 Task: Look for space in Folsom, United States from 6th September, 2023 to 12th September, 2023 for 4 adults in price range Rs.10000 to Rs.14000. Place can be private room with 4 bedrooms having 4 beds and 4 bathrooms. Property type can be house, flat, guest house. Amenities needed are: wifi, TV, free parkinig on premises, gym, breakfast. Booking option can be shelf check-in. Required host language is English.
Action: Mouse moved to (409, 117)
Screenshot: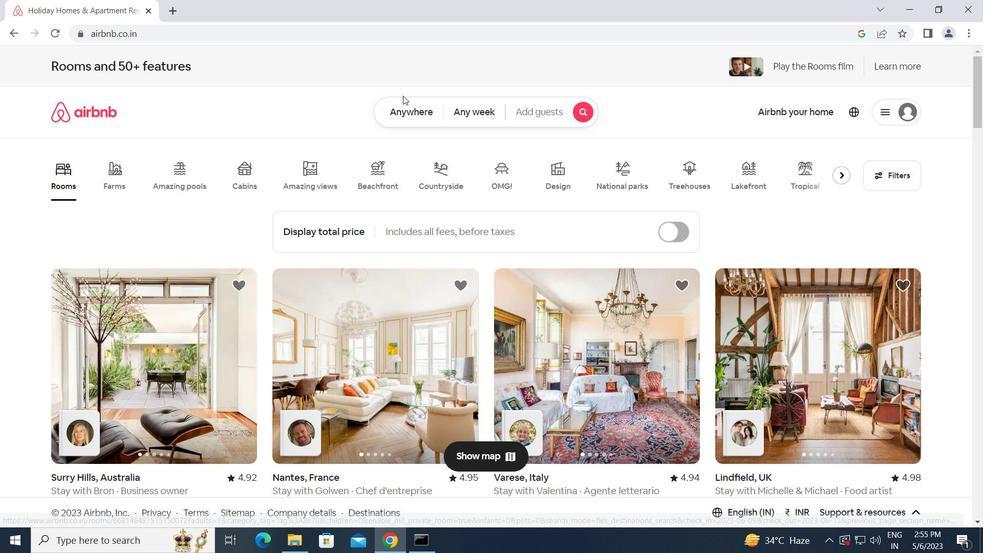 
Action: Mouse pressed left at (409, 117)
Screenshot: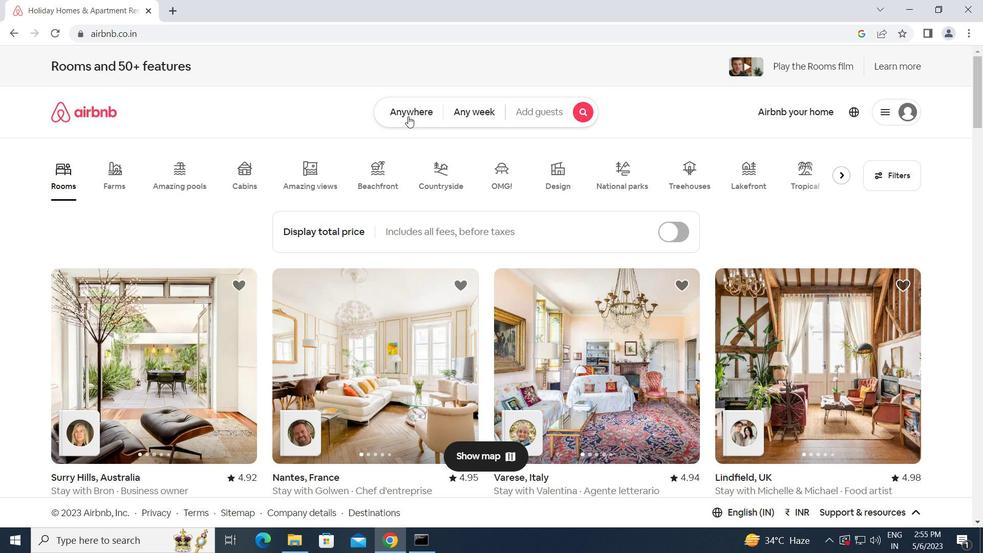
Action: Mouse moved to (359, 157)
Screenshot: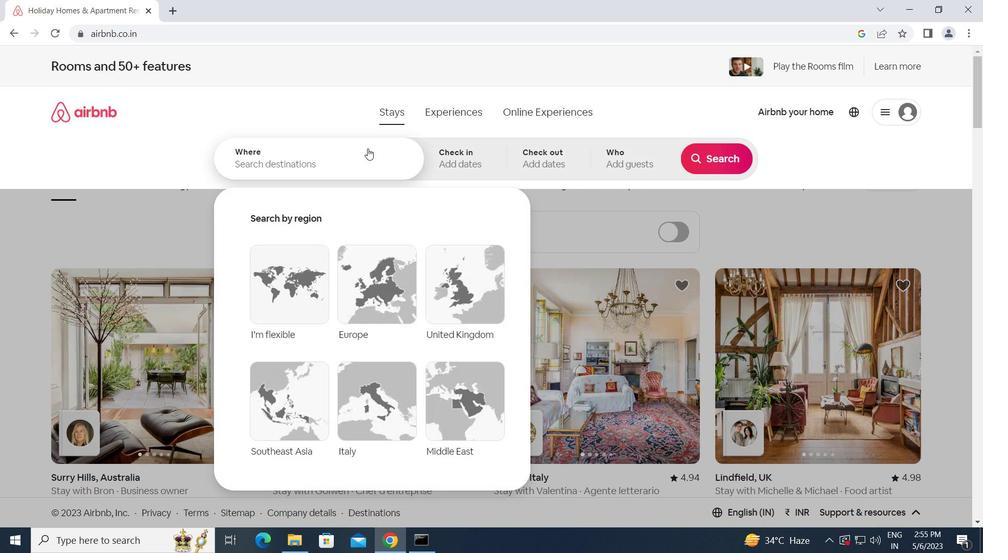 
Action: Mouse pressed left at (359, 157)
Screenshot: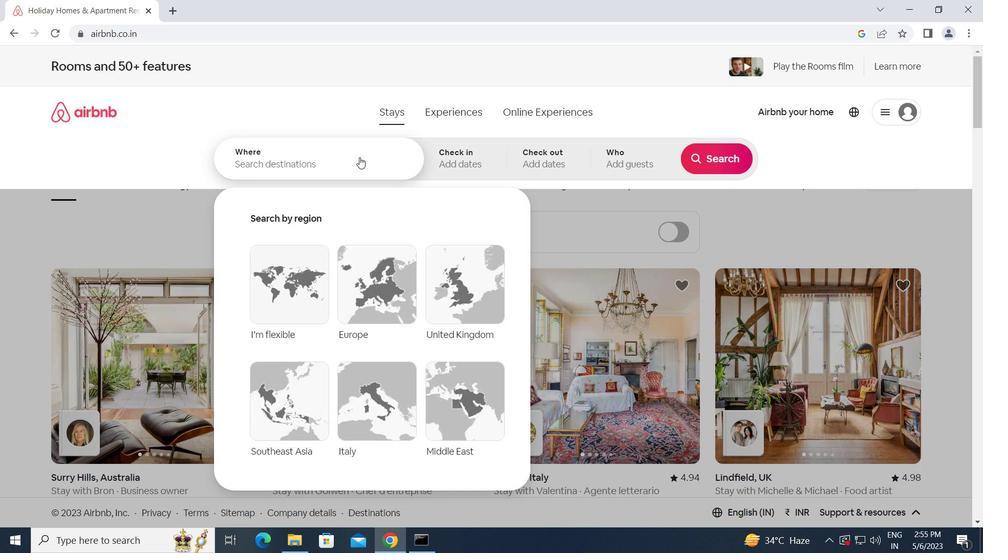 
Action: Key pressed <Key.caps_lock>f<Key.caps_lock>olsom,<Key.space><Key.caps_lock>u<Key.caps_lock>nited<Key.space><Key.caps_lock>s<Key.caps_lock>tates<Key.enter>
Screenshot: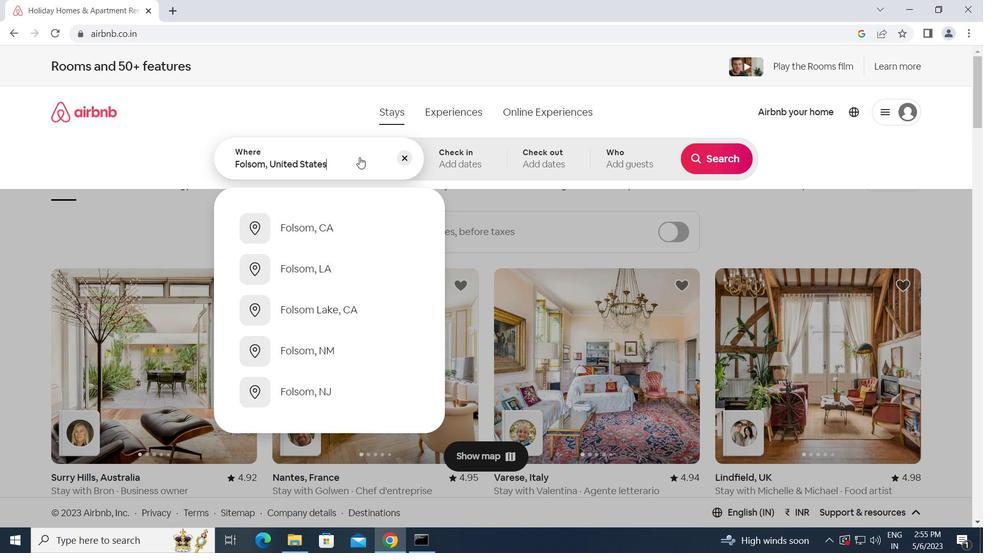 
Action: Mouse moved to (712, 258)
Screenshot: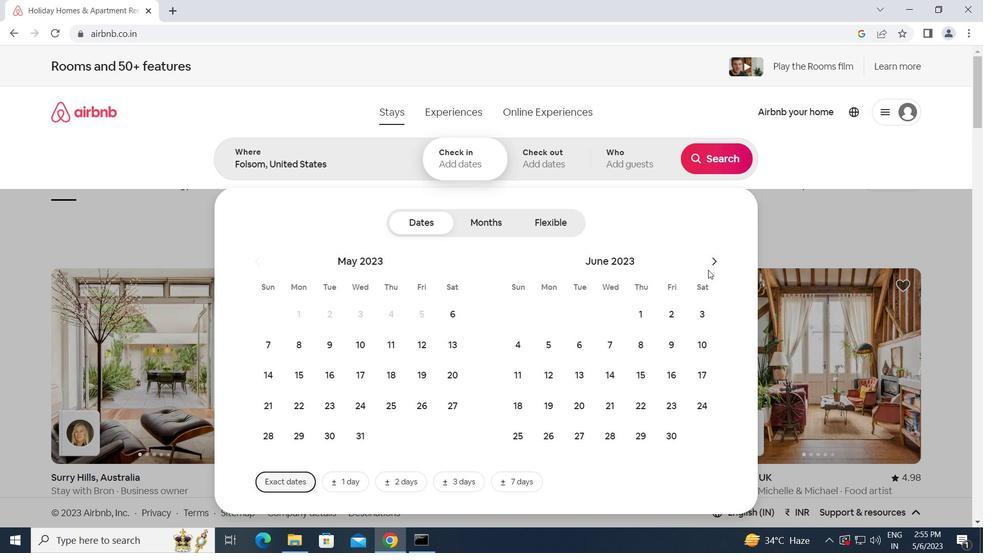 
Action: Mouse pressed left at (712, 258)
Screenshot: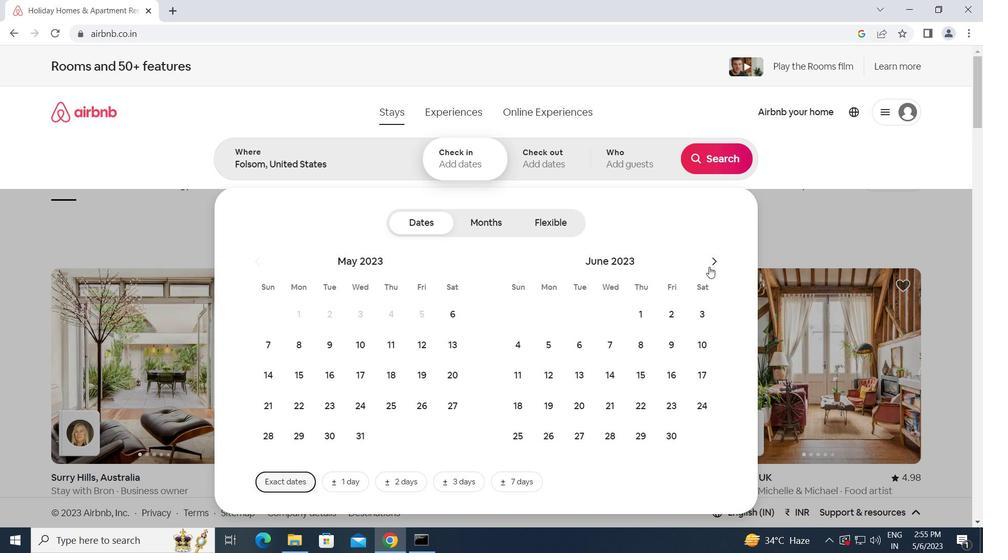 
Action: Mouse pressed left at (712, 258)
Screenshot: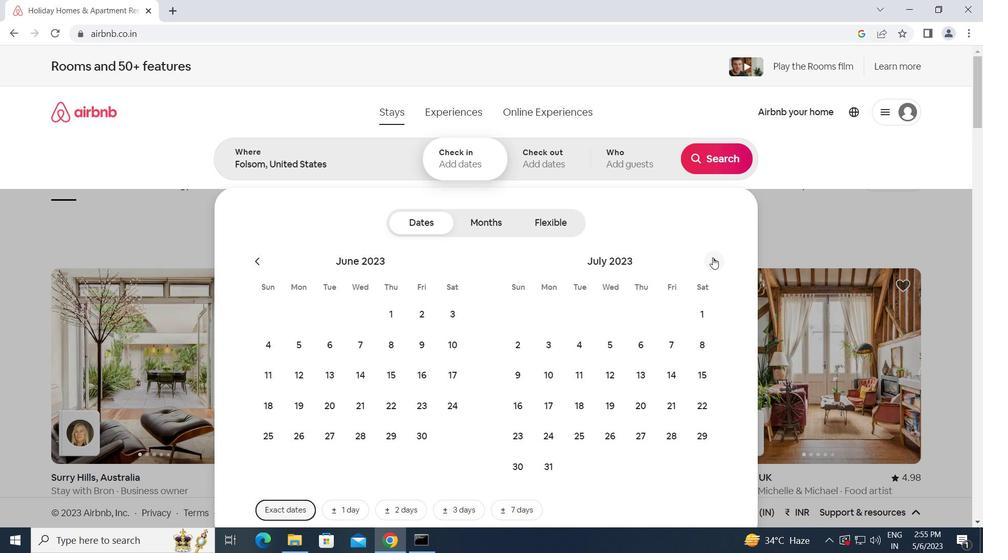 
Action: Mouse pressed left at (712, 258)
Screenshot: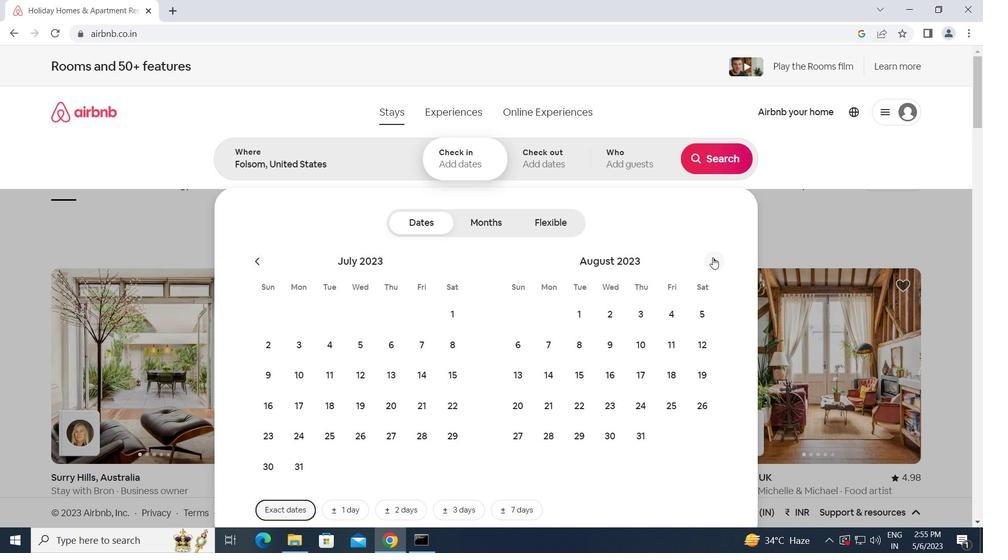 
Action: Mouse moved to (611, 335)
Screenshot: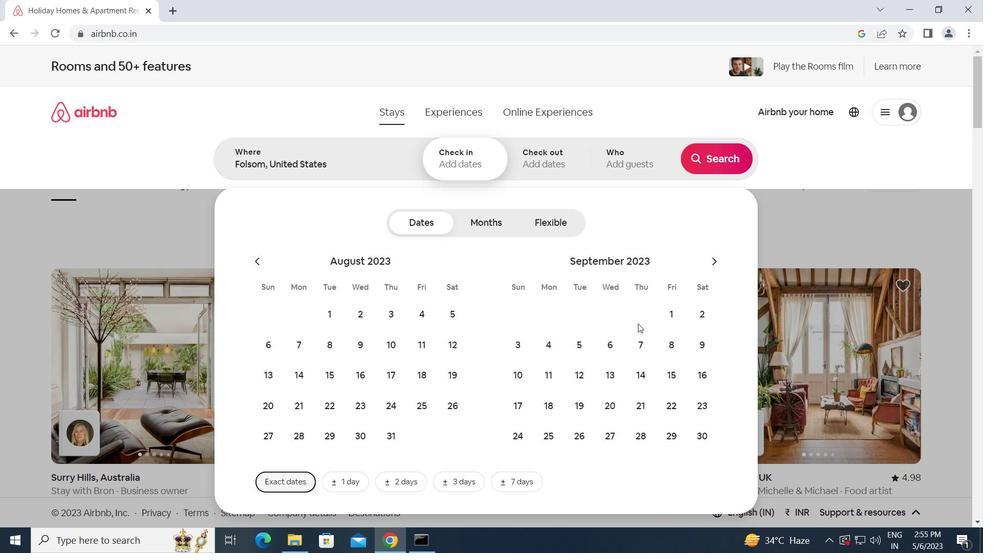 
Action: Mouse pressed left at (611, 335)
Screenshot: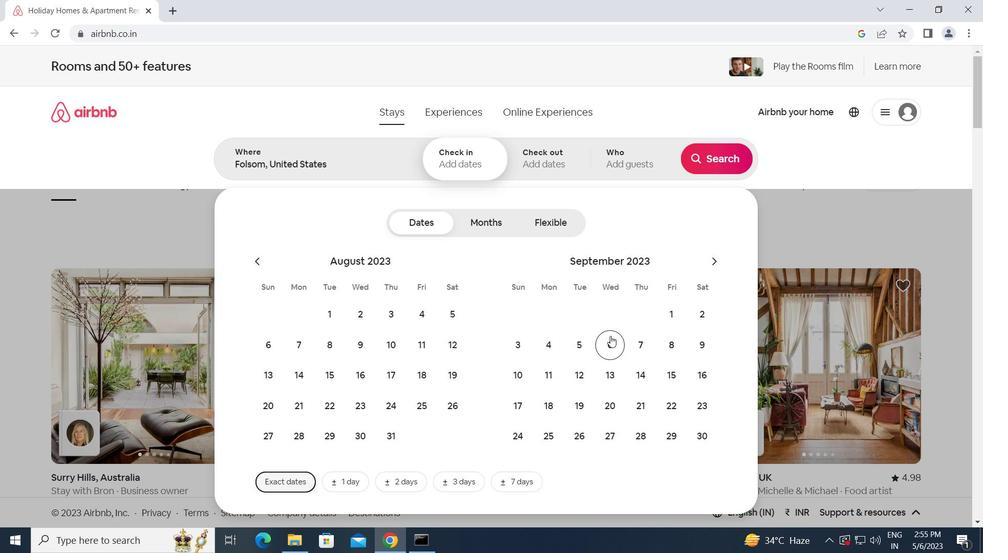 
Action: Mouse moved to (584, 370)
Screenshot: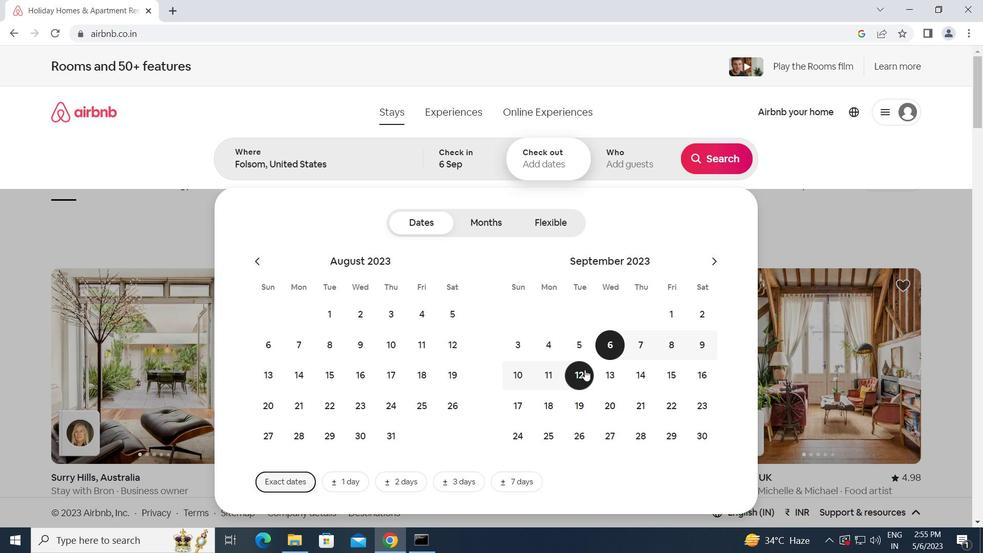 
Action: Mouse pressed left at (584, 370)
Screenshot: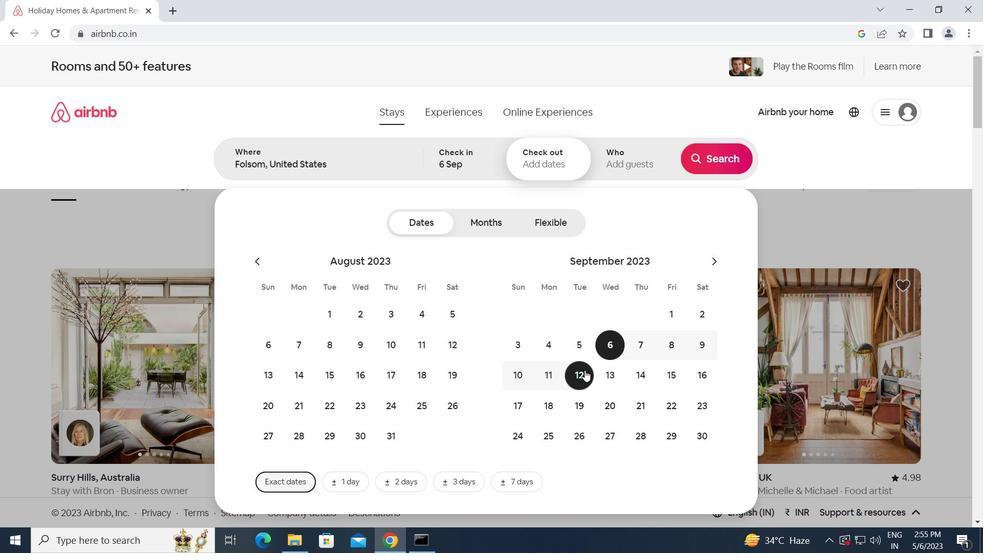 
Action: Mouse moved to (640, 163)
Screenshot: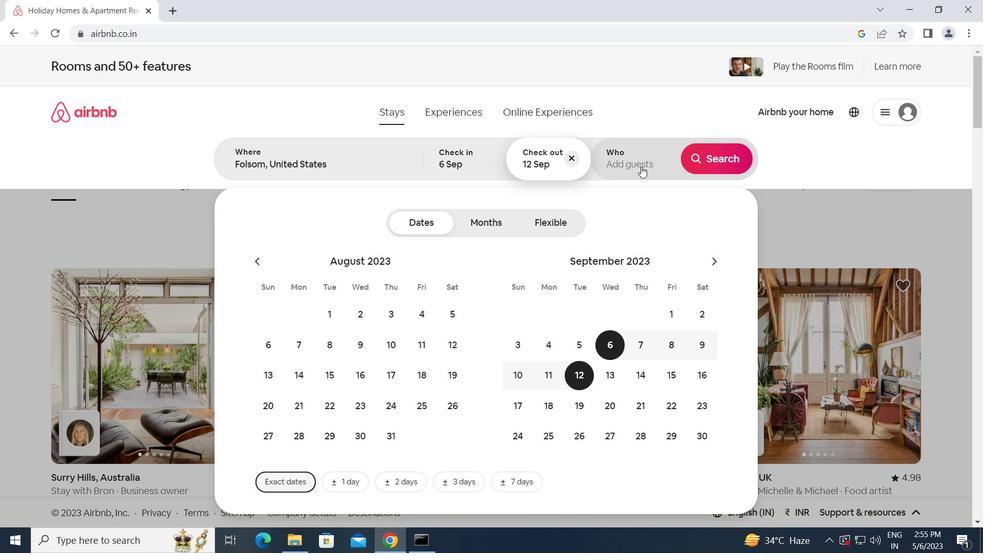 
Action: Mouse pressed left at (640, 163)
Screenshot: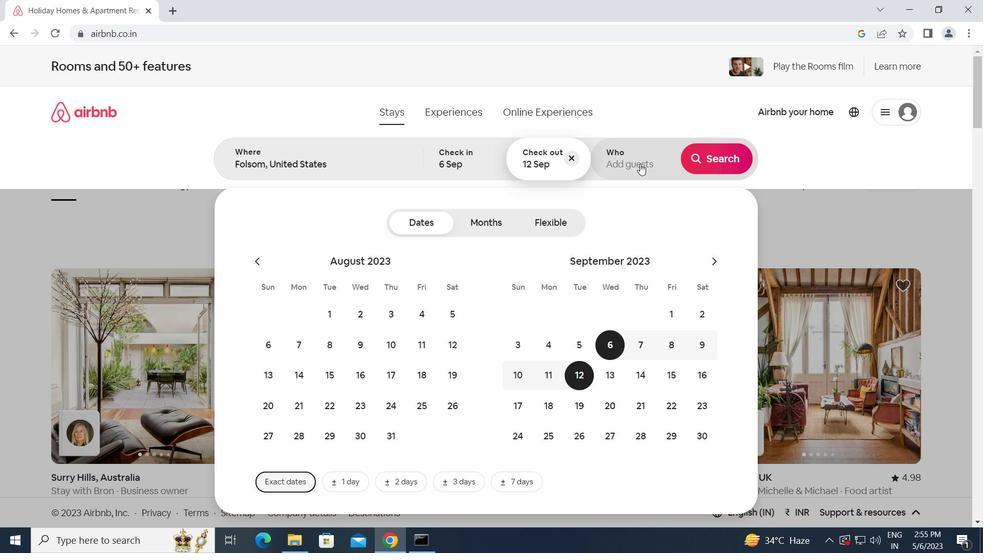 
Action: Mouse moved to (725, 226)
Screenshot: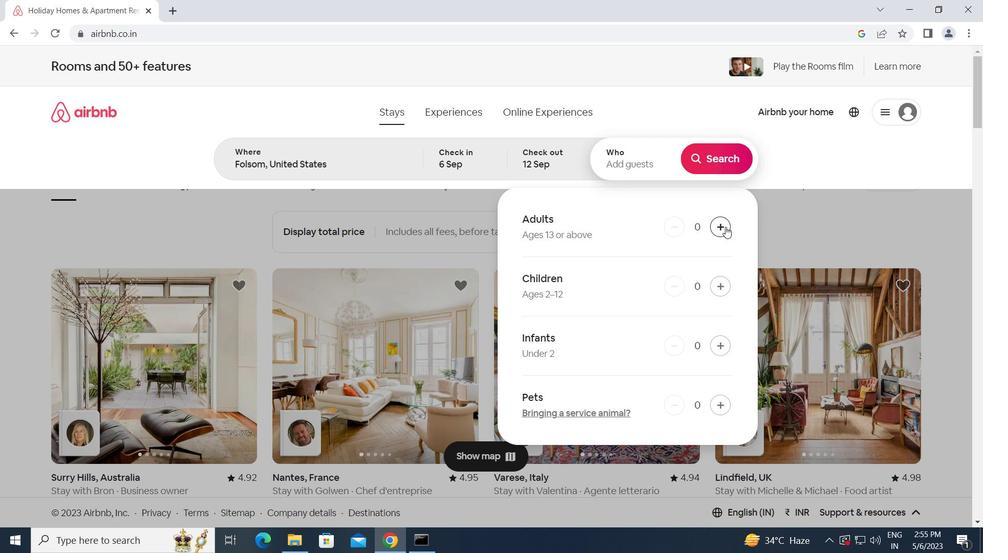 
Action: Mouse pressed left at (725, 226)
Screenshot: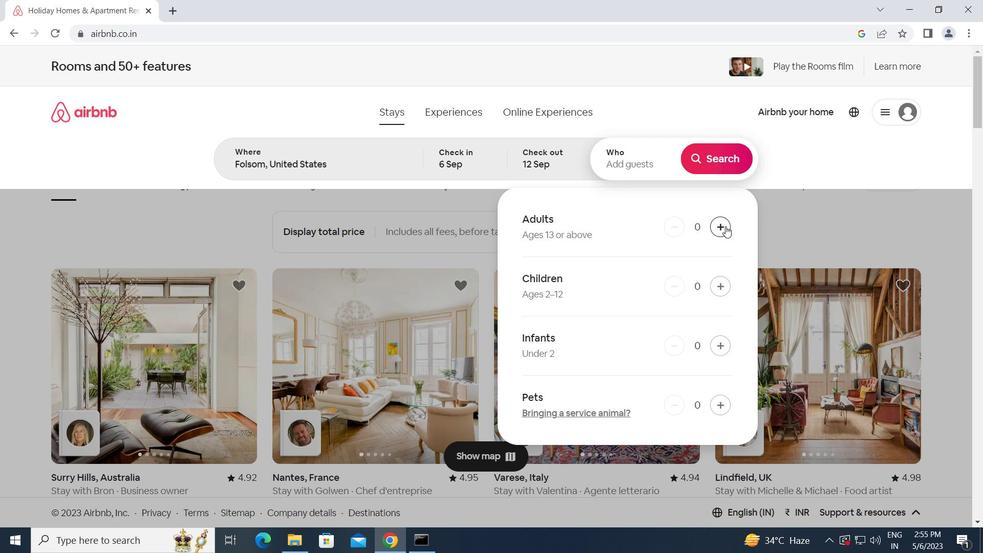 
Action: Mouse pressed left at (725, 226)
Screenshot: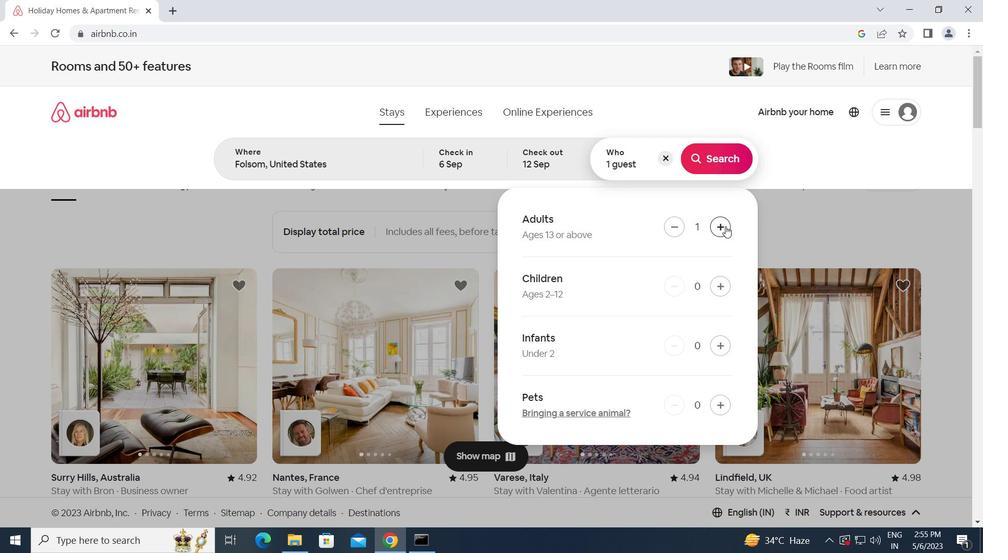 
Action: Mouse pressed left at (725, 226)
Screenshot: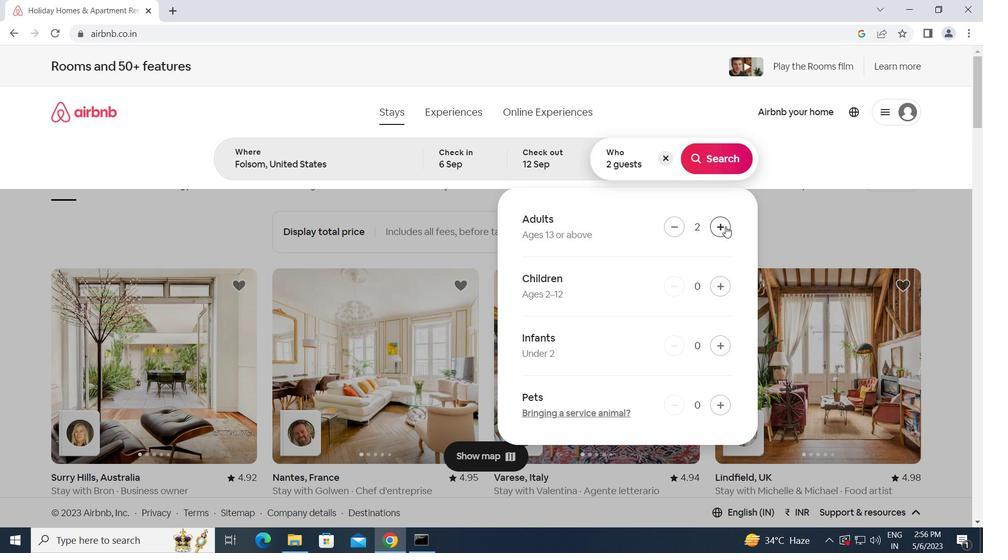 
Action: Mouse pressed left at (725, 226)
Screenshot: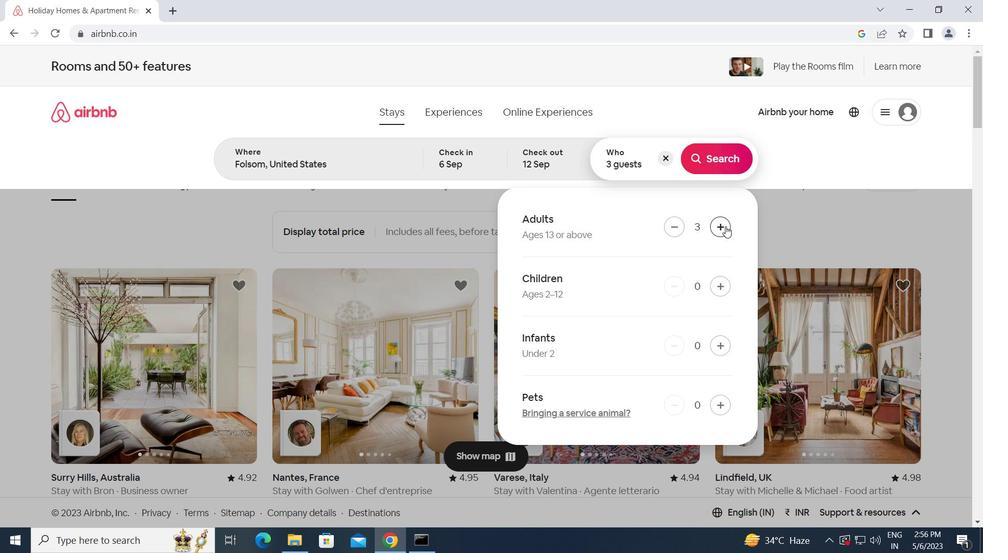 
Action: Mouse moved to (717, 156)
Screenshot: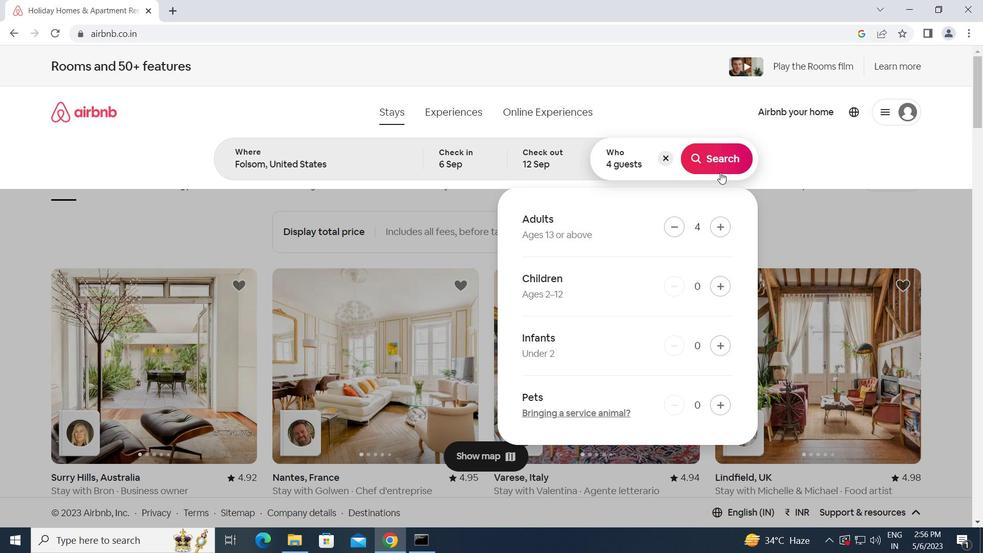 
Action: Mouse pressed left at (717, 156)
Screenshot: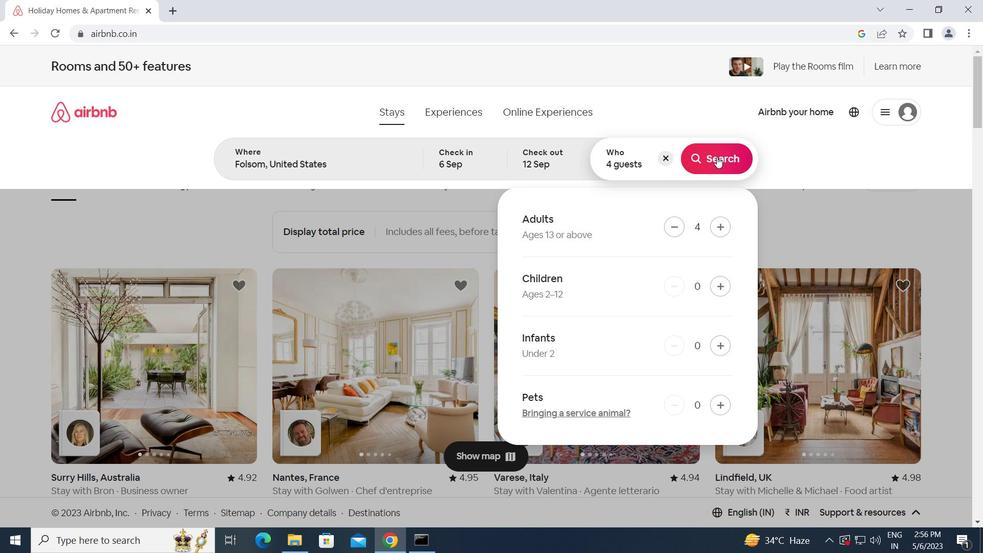 
Action: Mouse moved to (932, 117)
Screenshot: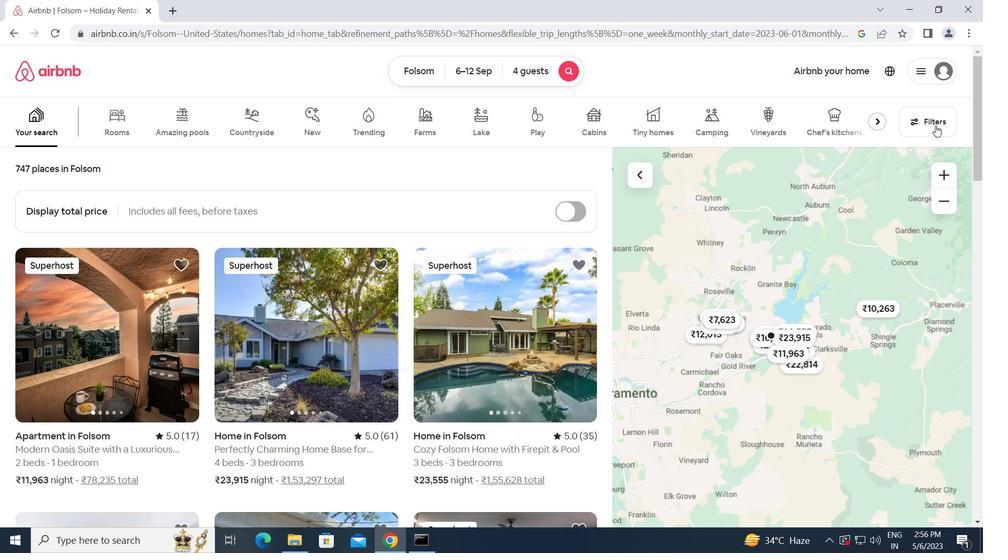 
Action: Mouse pressed left at (932, 117)
Screenshot: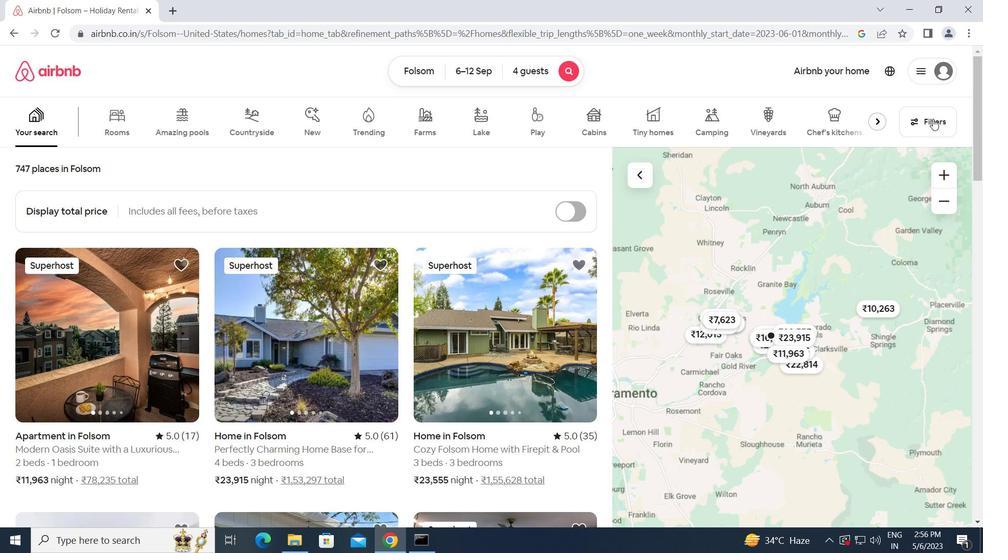 
Action: Mouse moved to (322, 436)
Screenshot: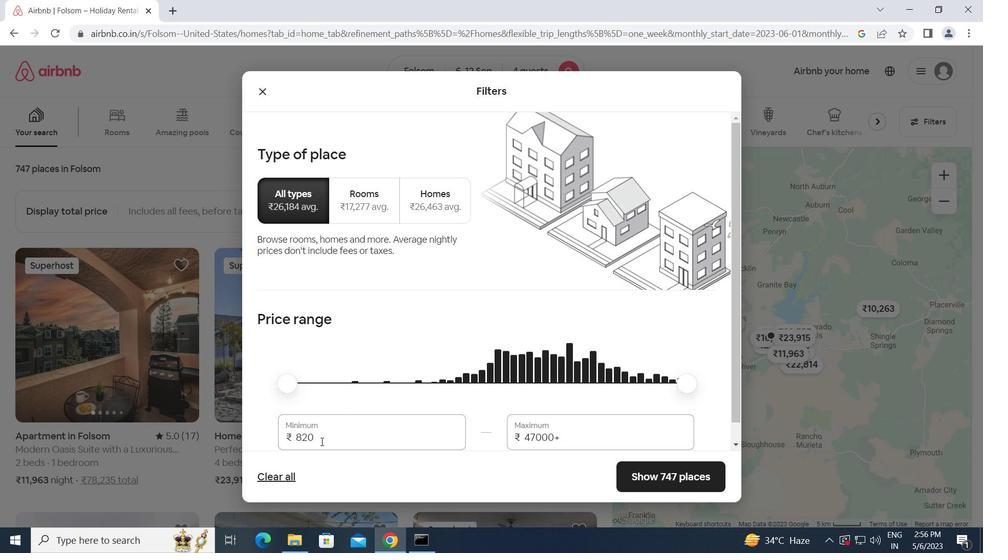 
Action: Mouse pressed left at (322, 436)
Screenshot: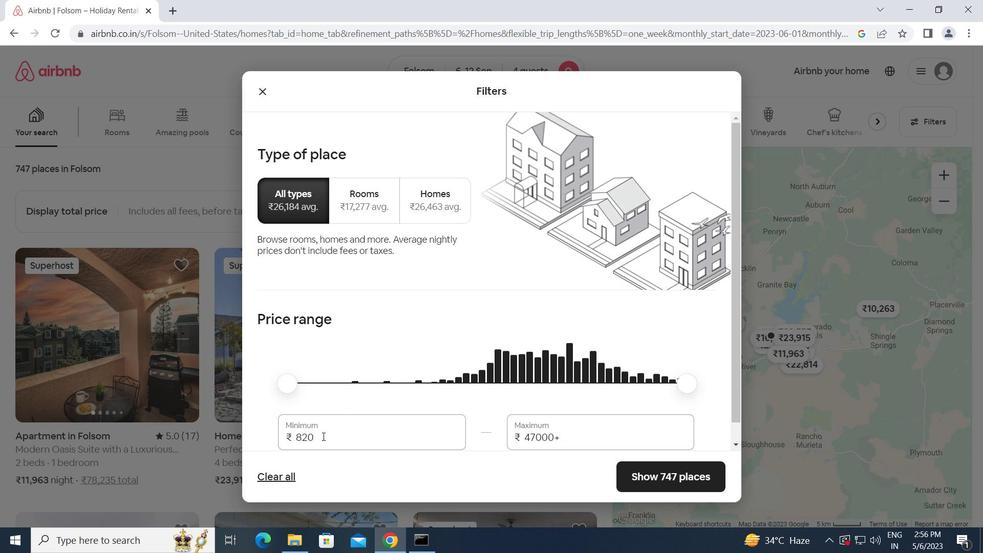 
Action: Mouse moved to (323, 409)
Screenshot: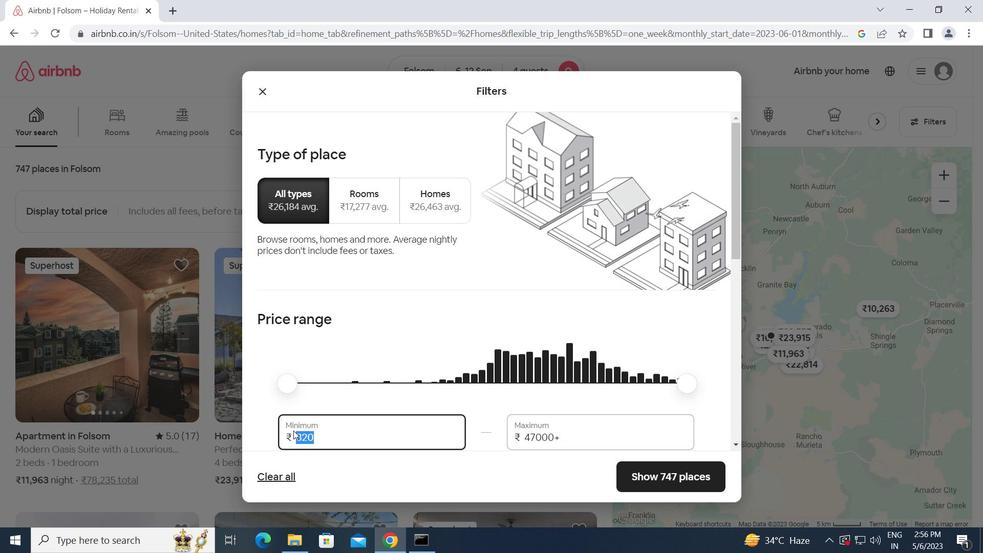 
Action: Mouse scrolled (323, 408) with delta (0, 0)
Screenshot: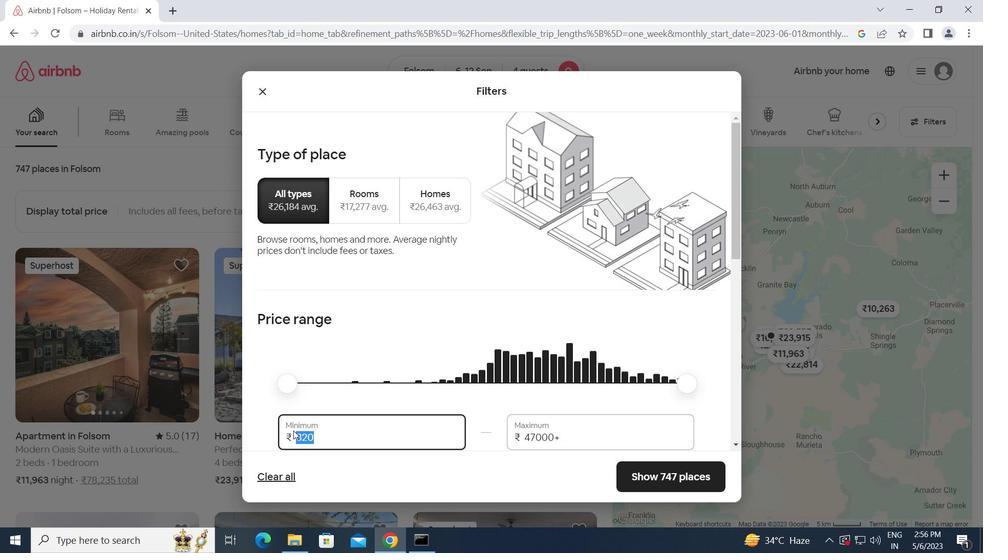 
Action: Mouse scrolled (323, 408) with delta (0, 0)
Screenshot: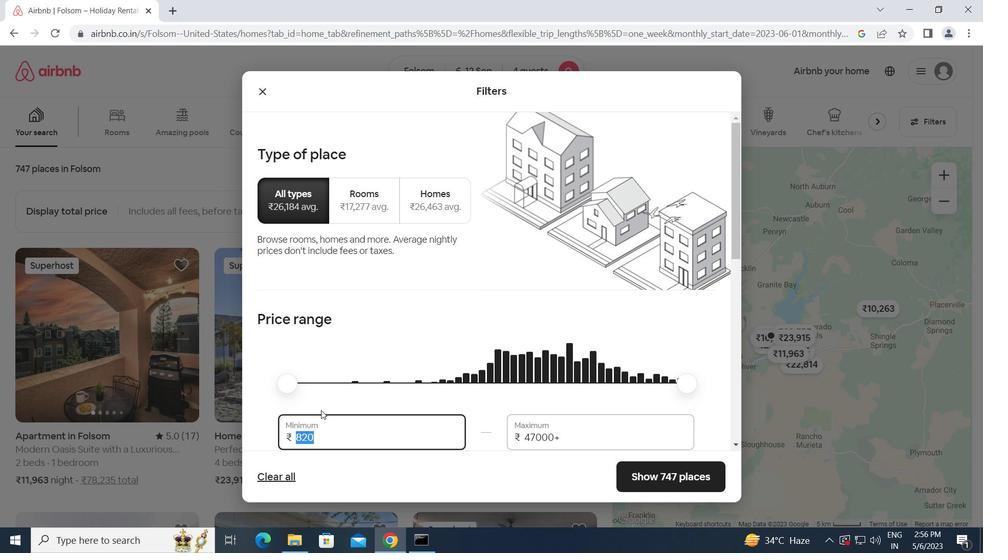 
Action: Key pressed 10000<Key.tab>1400
Screenshot: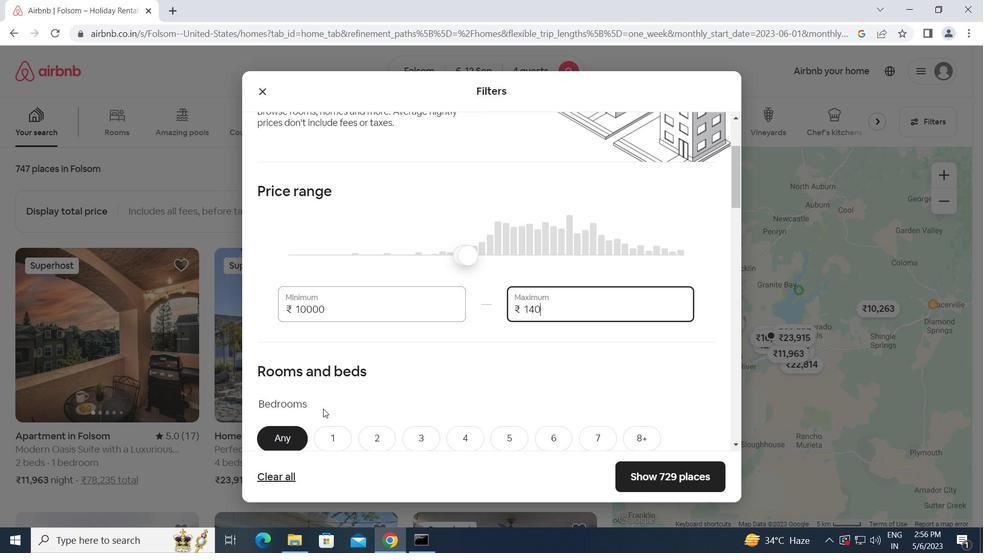 
Action: Mouse moved to (411, 404)
Screenshot: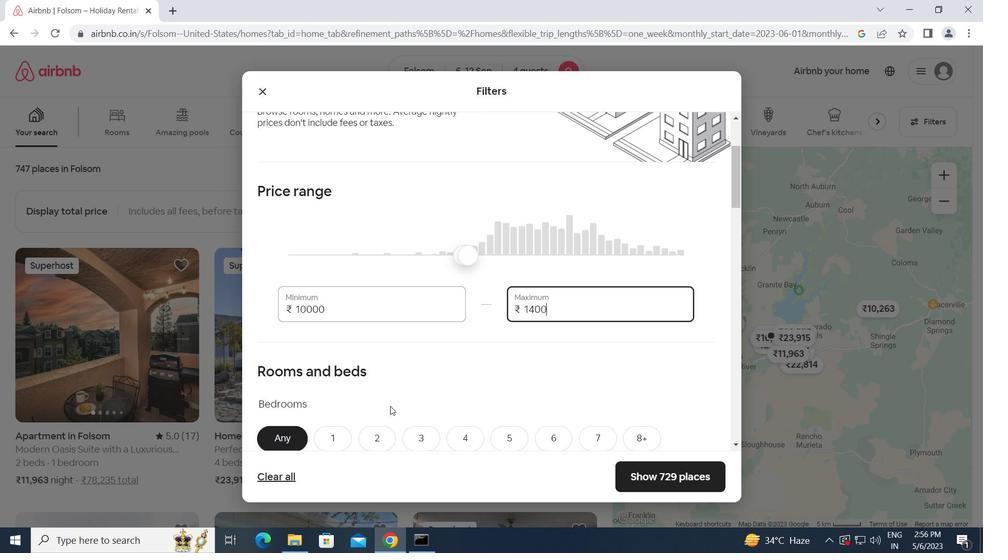 
Action: Key pressed 0
Screenshot: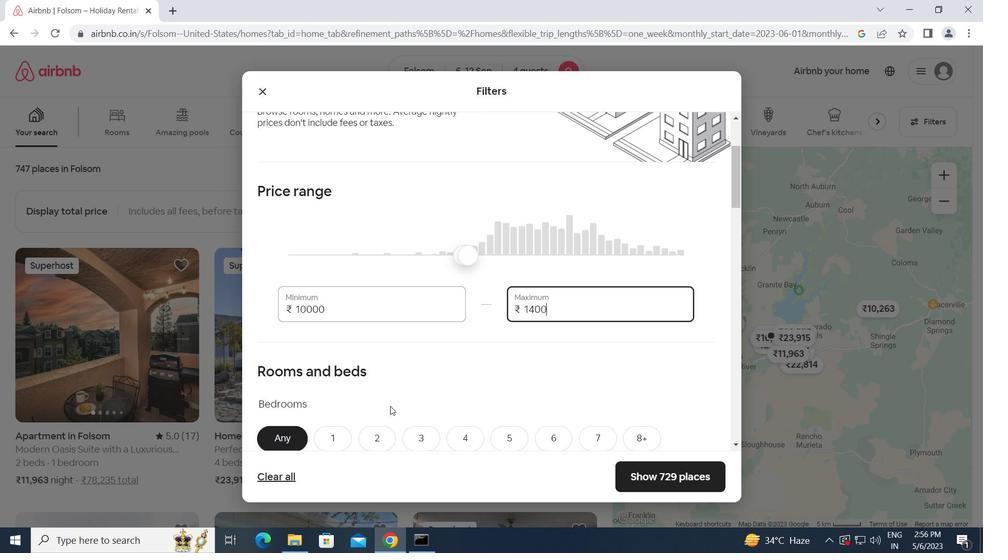 
Action: Mouse moved to (444, 385)
Screenshot: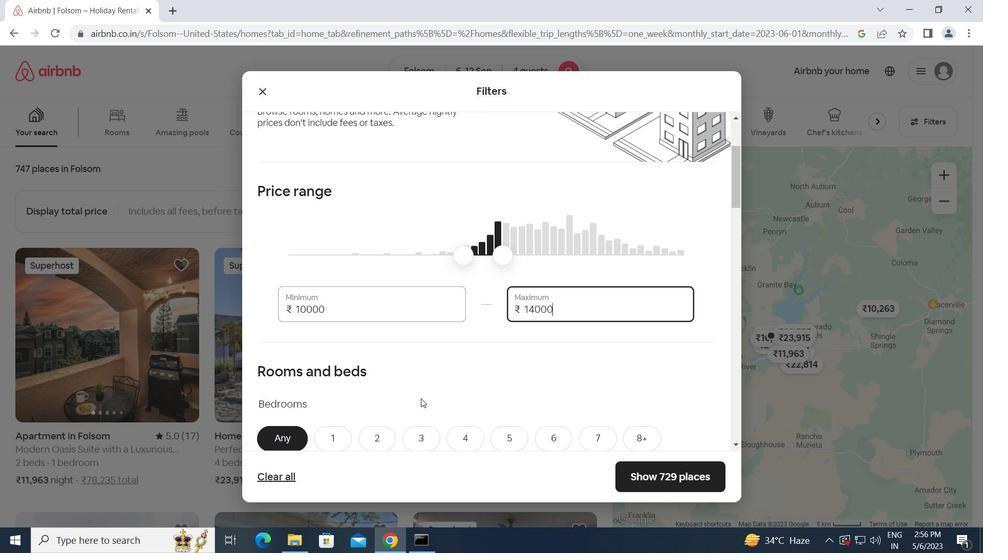 
Action: Mouse scrolled (444, 384) with delta (0, 0)
Screenshot: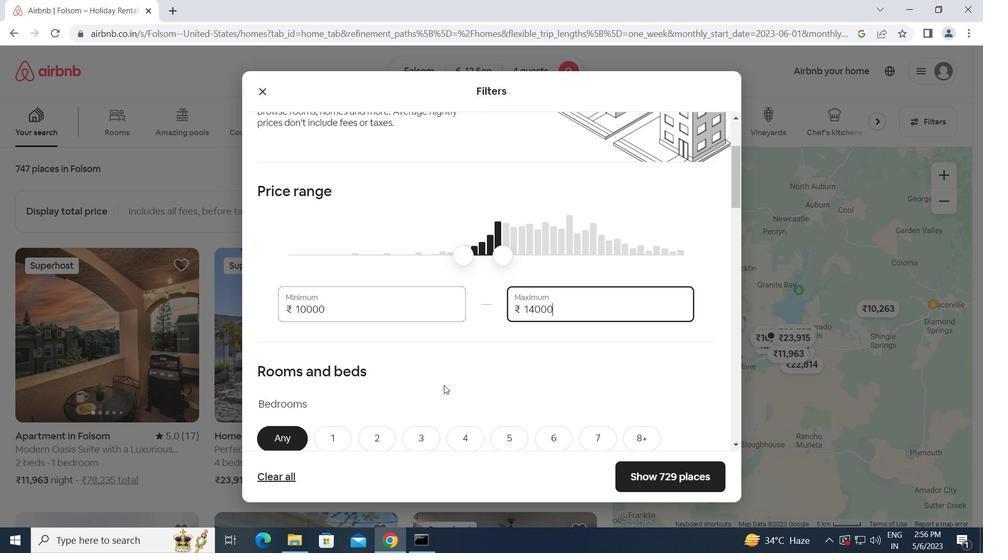 
Action: Mouse scrolled (444, 384) with delta (0, 0)
Screenshot: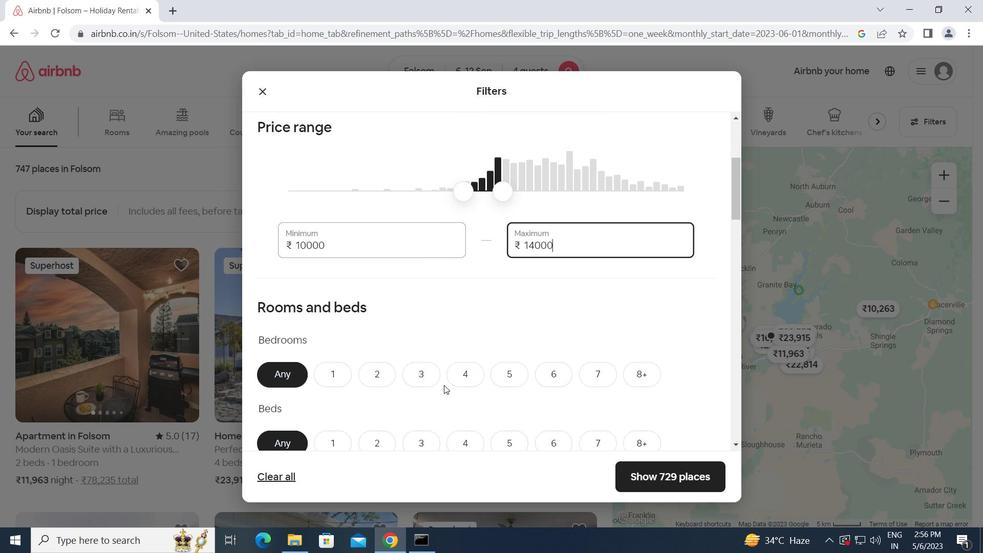 
Action: Mouse scrolled (444, 384) with delta (0, 0)
Screenshot: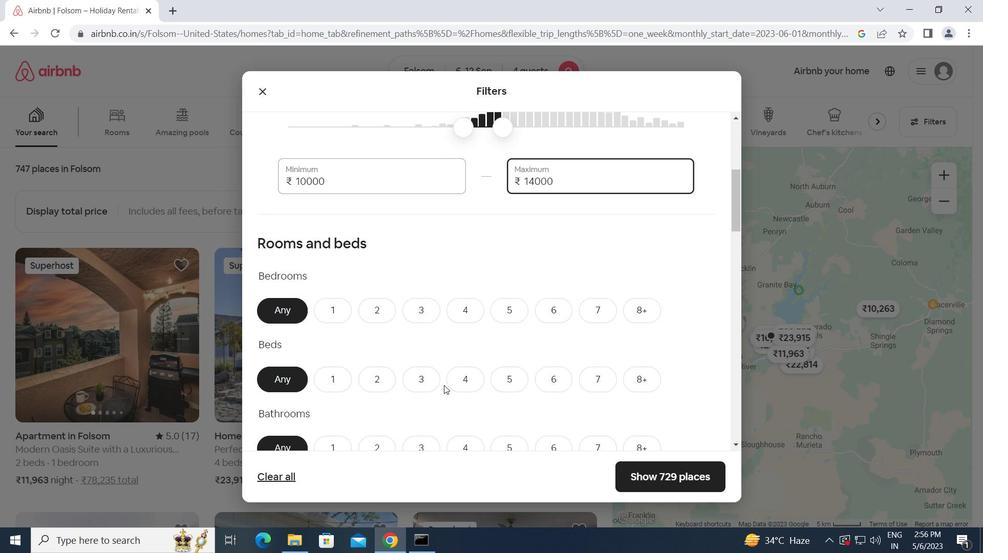 
Action: Mouse moved to (469, 247)
Screenshot: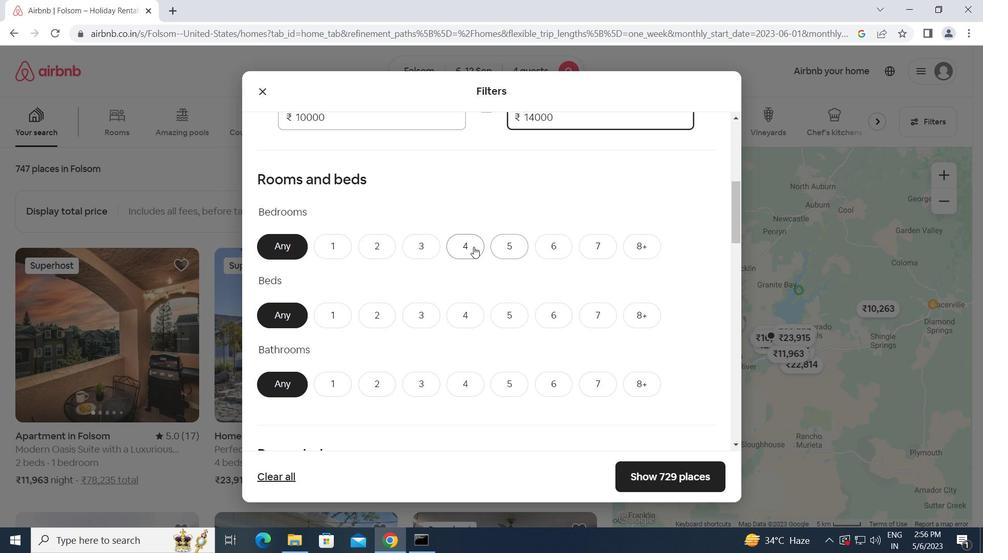 
Action: Mouse pressed left at (469, 247)
Screenshot: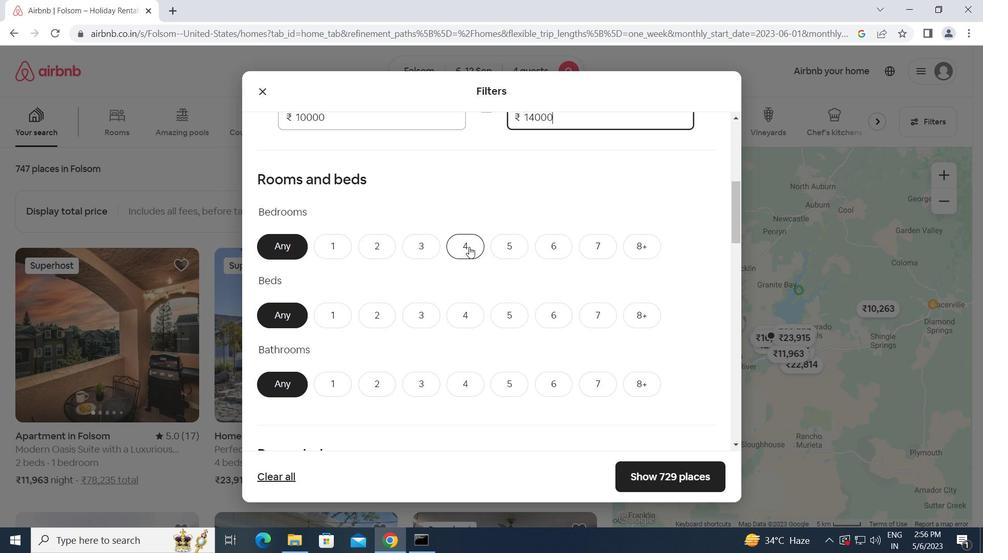 
Action: Mouse moved to (463, 318)
Screenshot: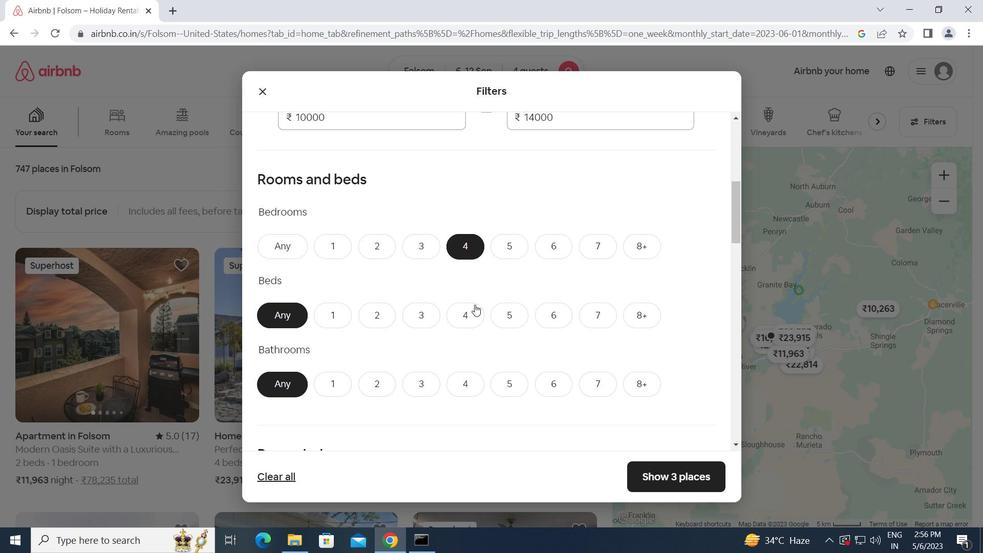 
Action: Mouse pressed left at (463, 318)
Screenshot: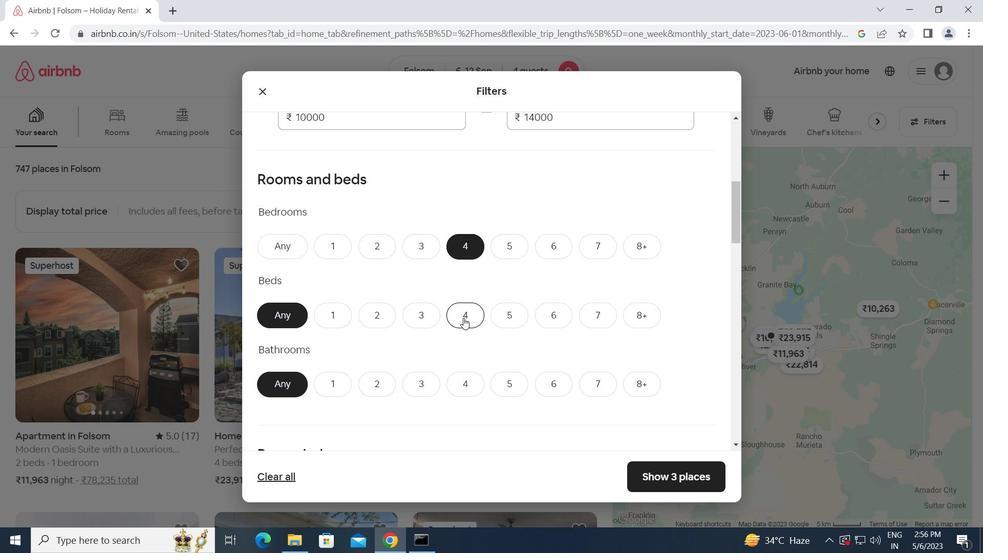 
Action: Mouse moved to (462, 379)
Screenshot: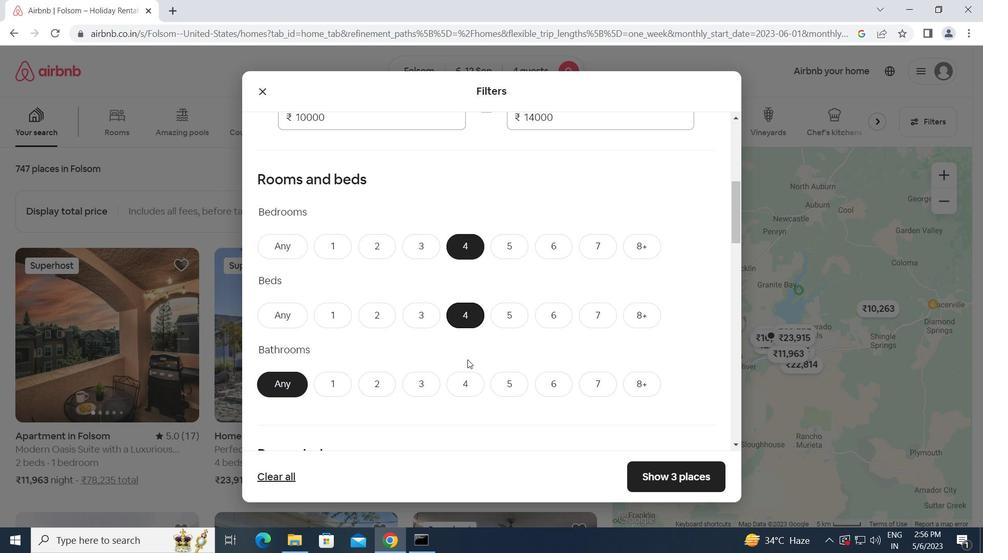 
Action: Mouse pressed left at (462, 379)
Screenshot: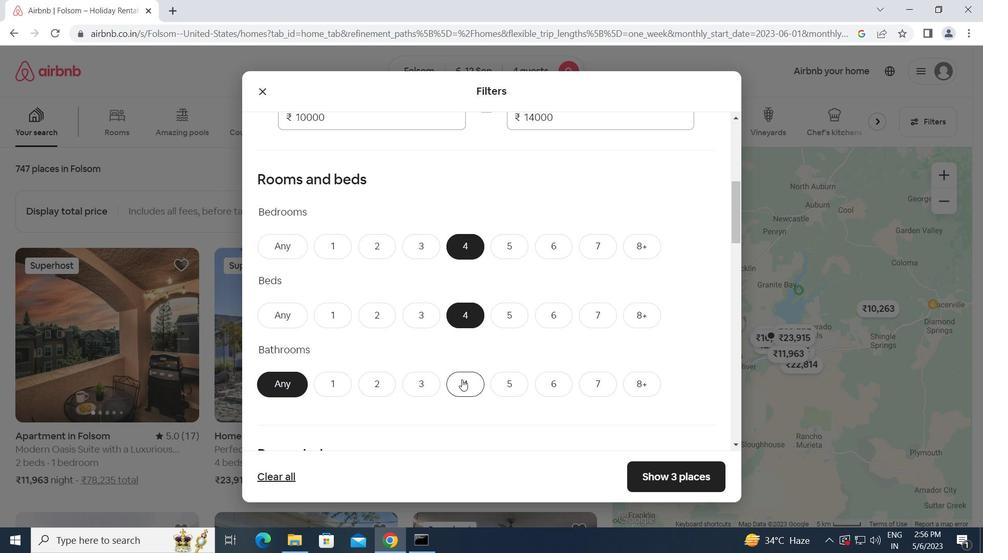 
Action: Mouse moved to (459, 381)
Screenshot: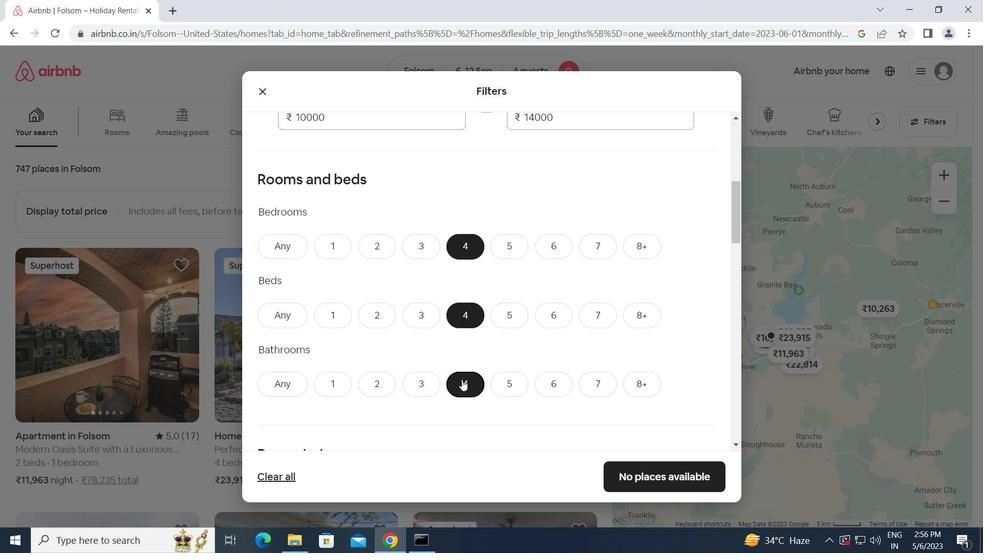 
Action: Mouse scrolled (459, 380) with delta (0, 0)
Screenshot: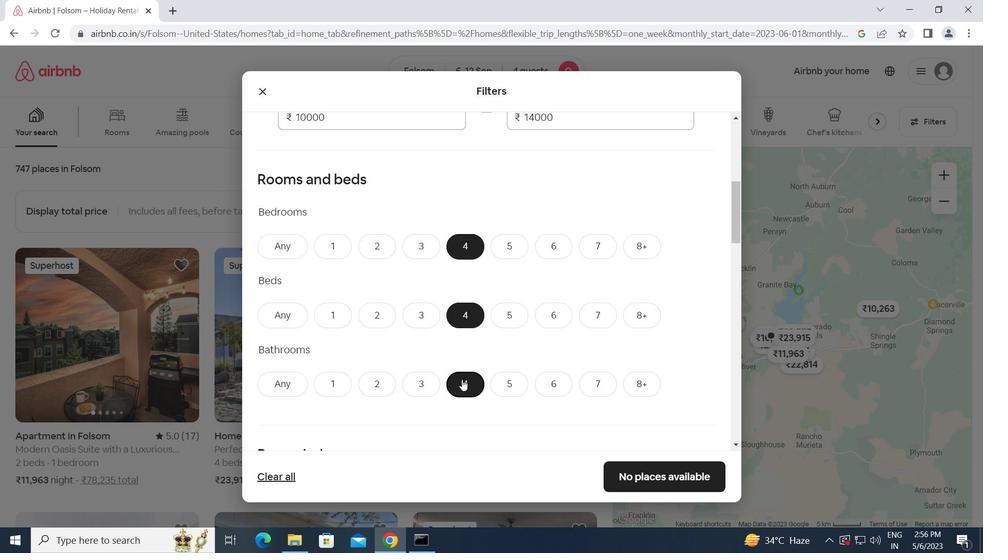 
Action: Mouse moved to (459, 381)
Screenshot: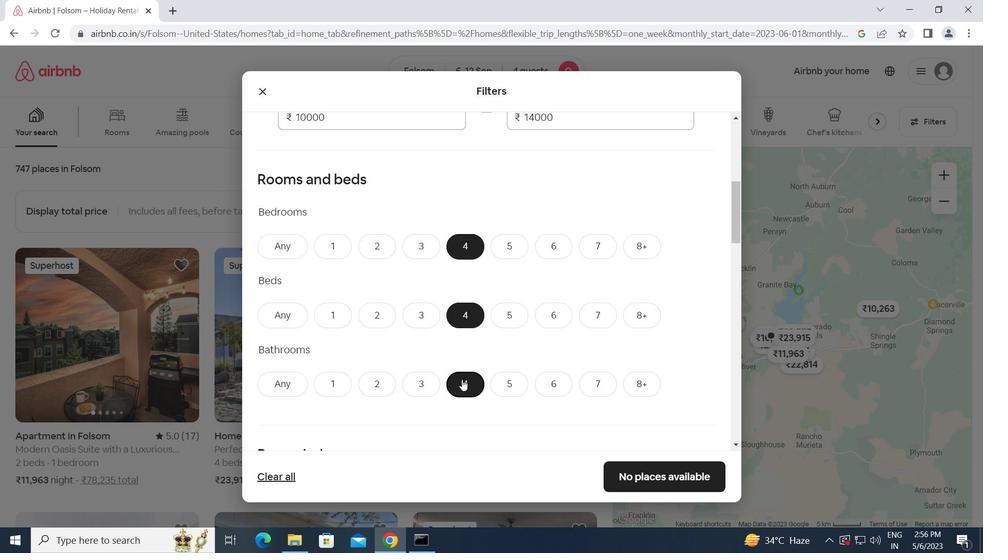 
Action: Mouse scrolled (459, 381) with delta (0, 0)
Screenshot: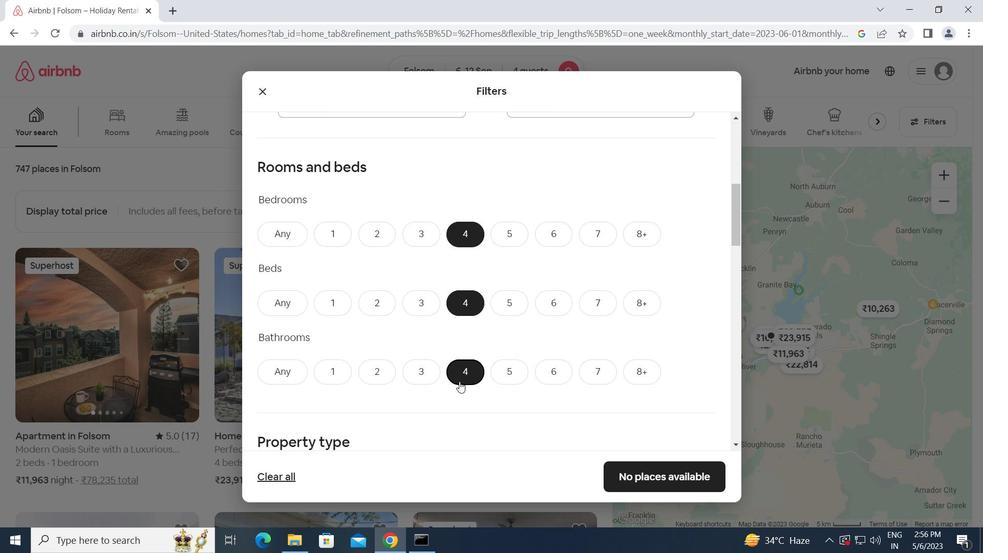 
Action: Mouse moved to (327, 402)
Screenshot: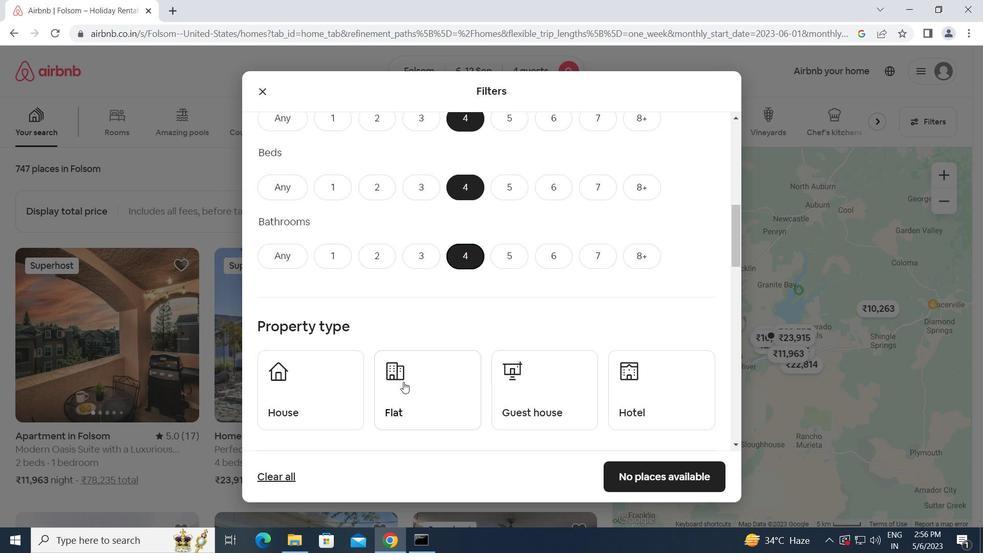 
Action: Mouse pressed left at (327, 402)
Screenshot: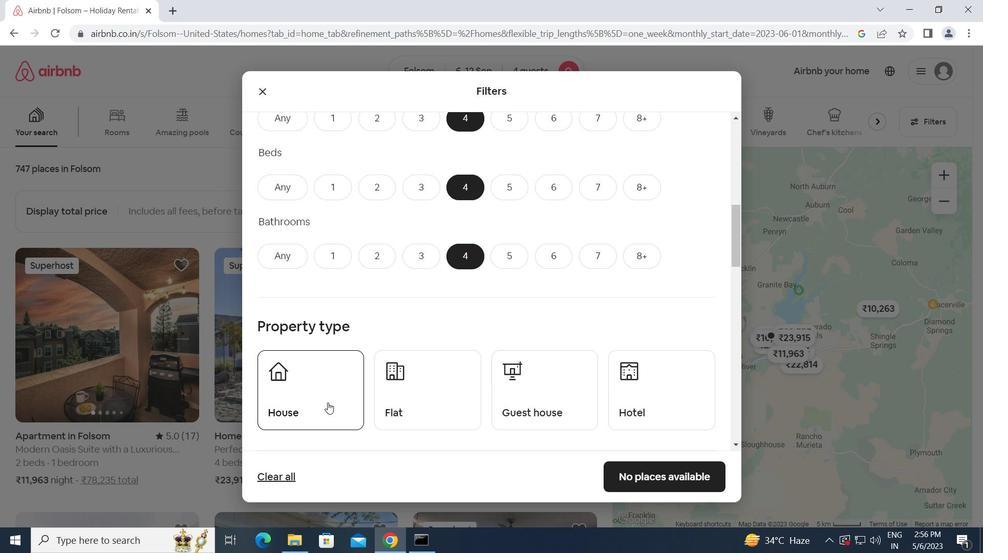 
Action: Mouse moved to (422, 394)
Screenshot: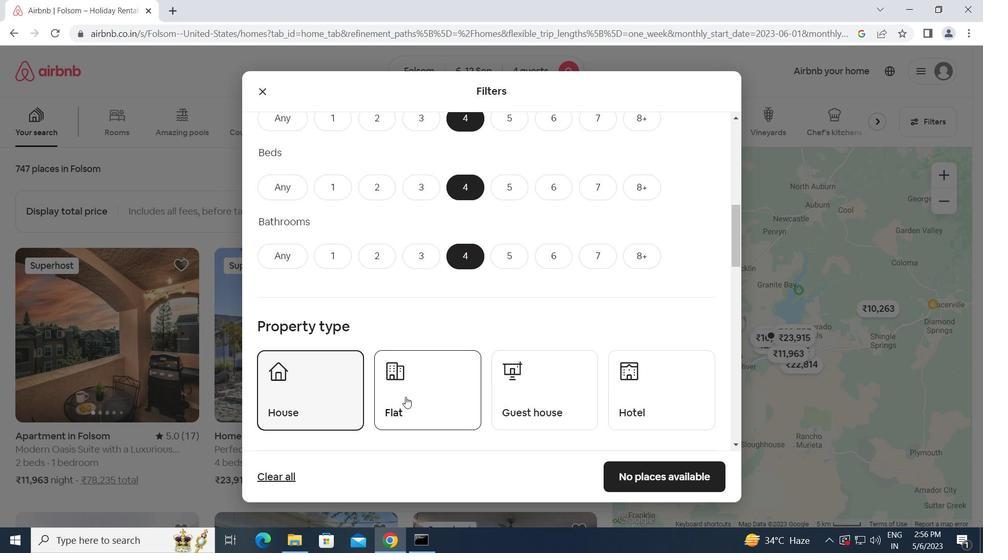 
Action: Mouse pressed left at (422, 394)
Screenshot: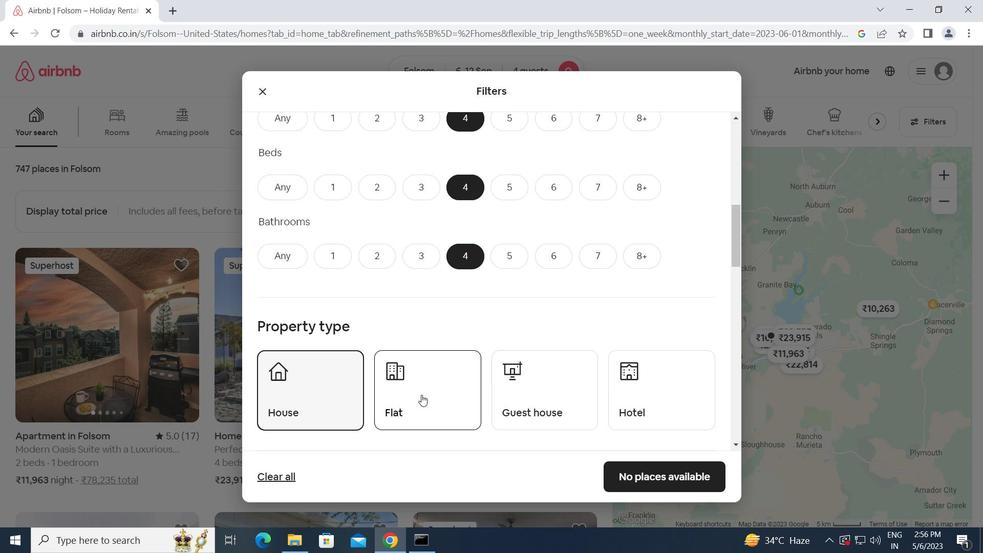 
Action: Mouse moved to (567, 393)
Screenshot: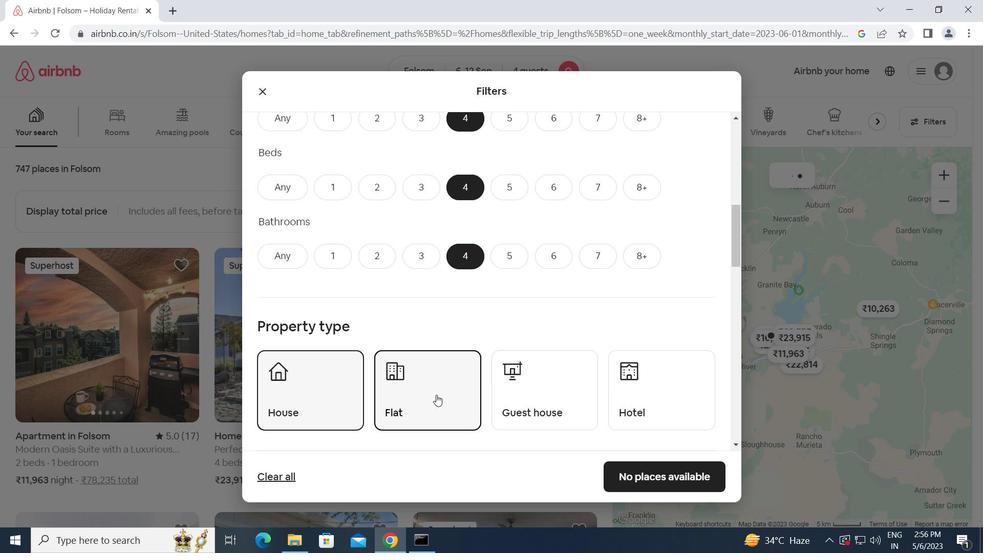 
Action: Mouse pressed left at (567, 393)
Screenshot: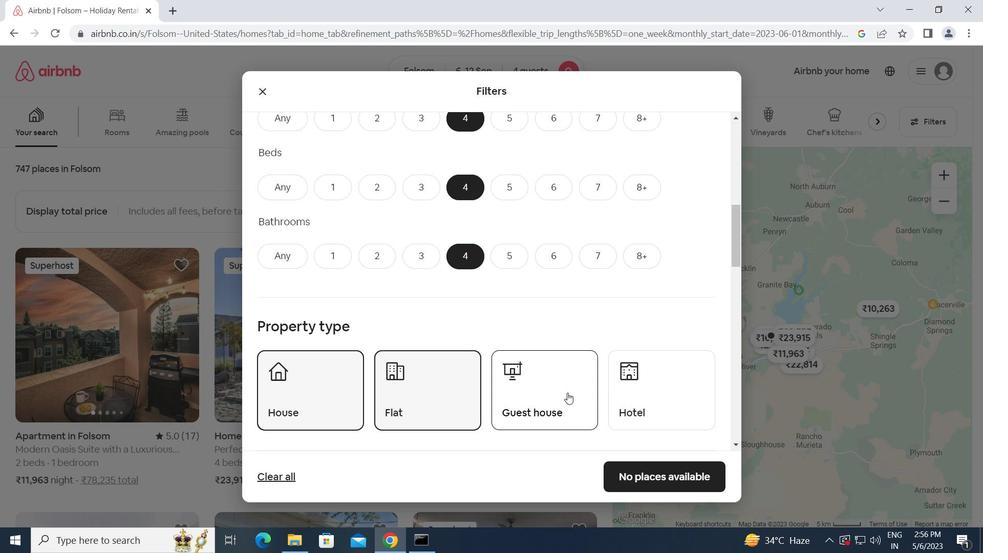 
Action: Mouse moved to (408, 389)
Screenshot: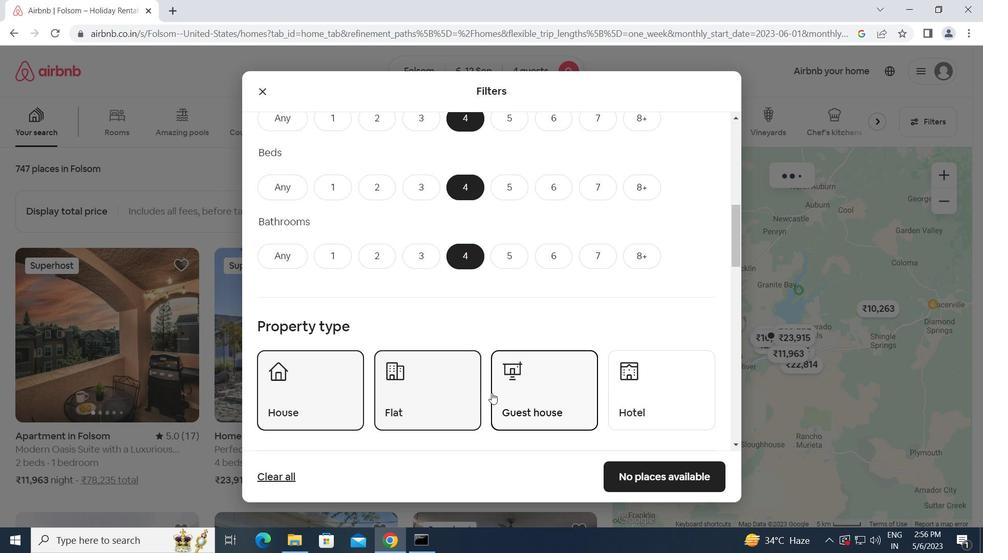
Action: Mouse scrolled (408, 389) with delta (0, 0)
Screenshot: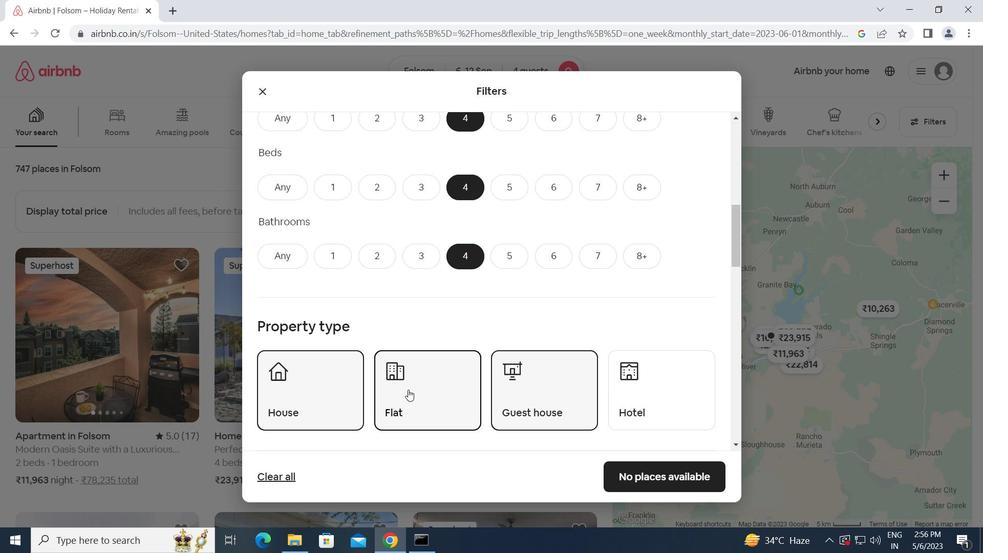 
Action: Mouse scrolled (408, 389) with delta (0, 0)
Screenshot: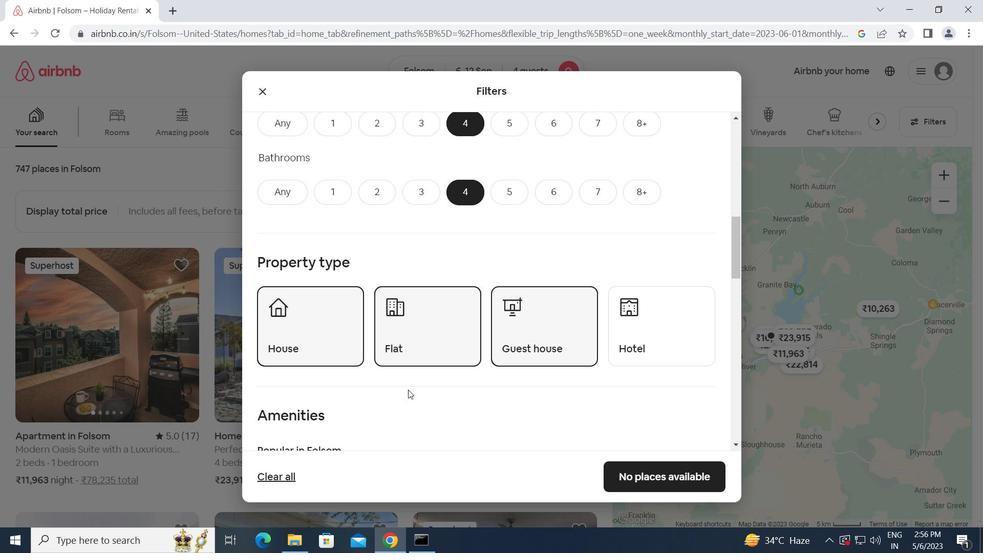 
Action: Mouse scrolled (408, 389) with delta (0, 0)
Screenshot: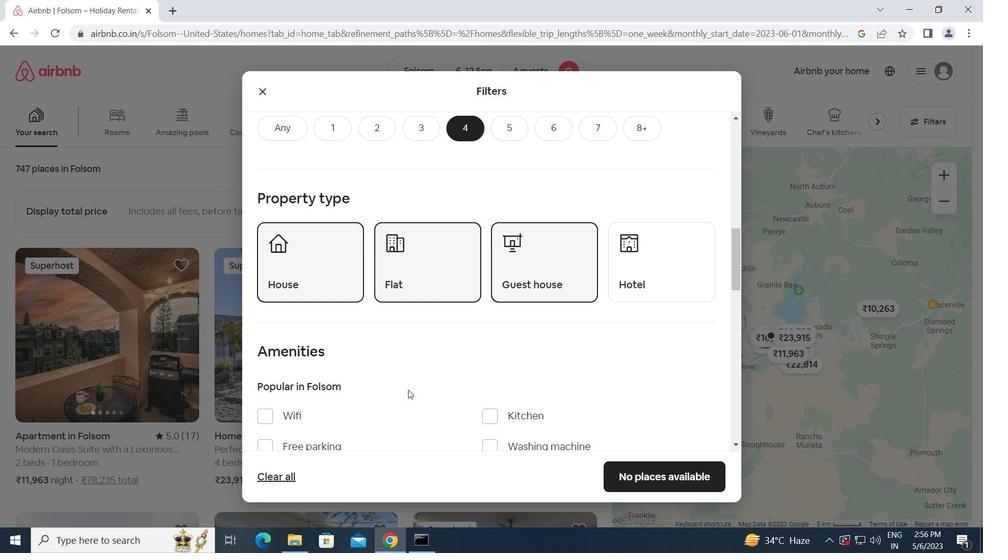 
Action: Mouse moved to (280, 440)
Screenshot: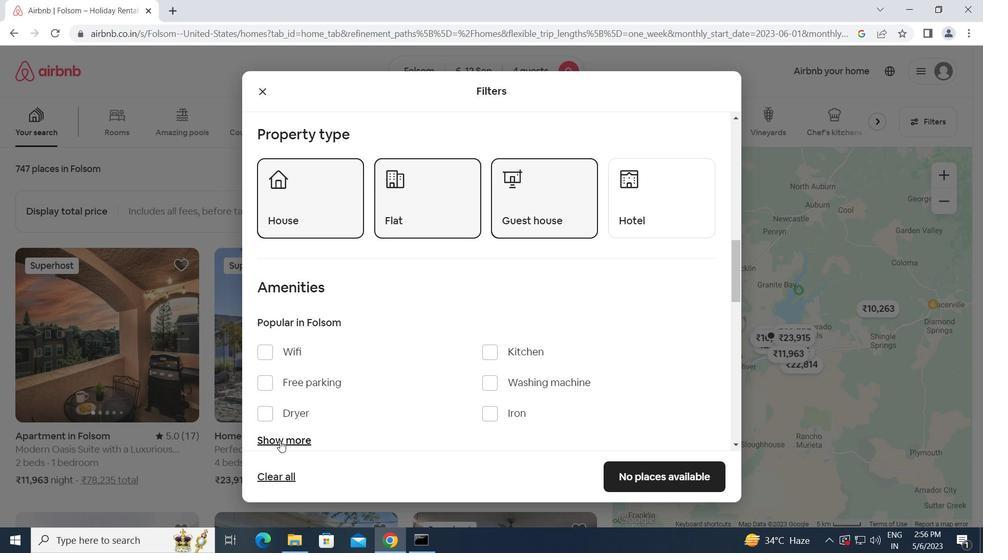 
Action: Mouse pressed left at (280, 440)
Screenshot: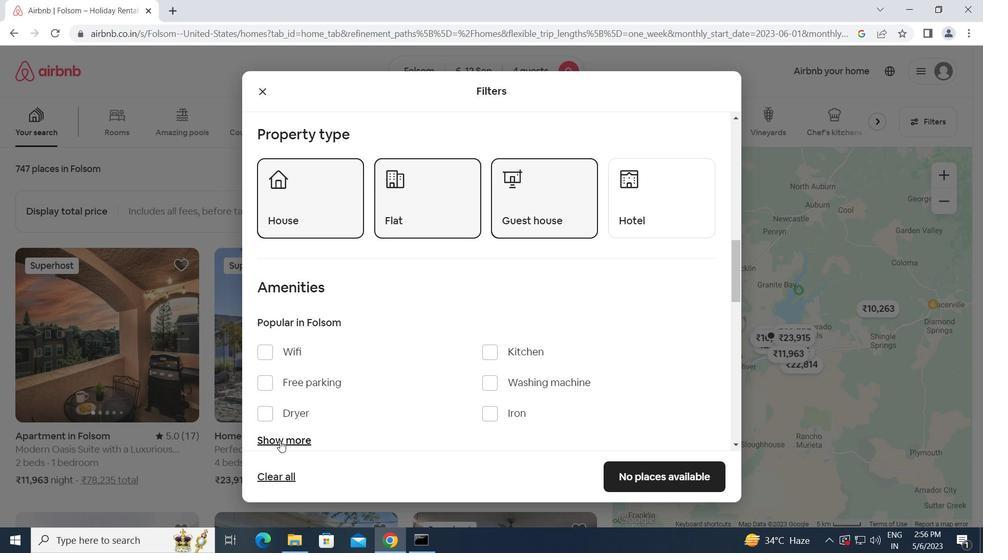 
Action: Mouse moved to (331, 420)
Screenshot: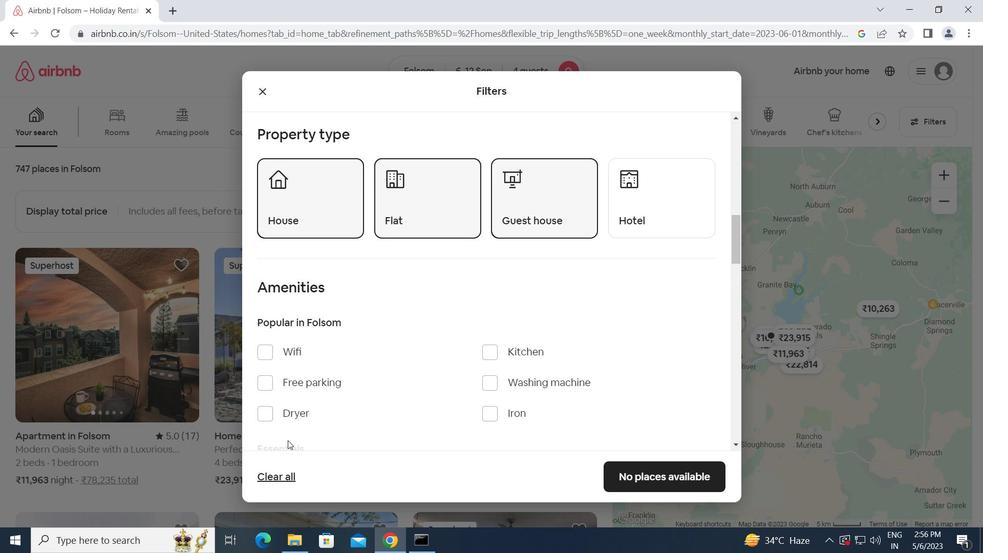 
Action: Mouse scrolled (331, 420) with delta (0, 0)
Screenshot: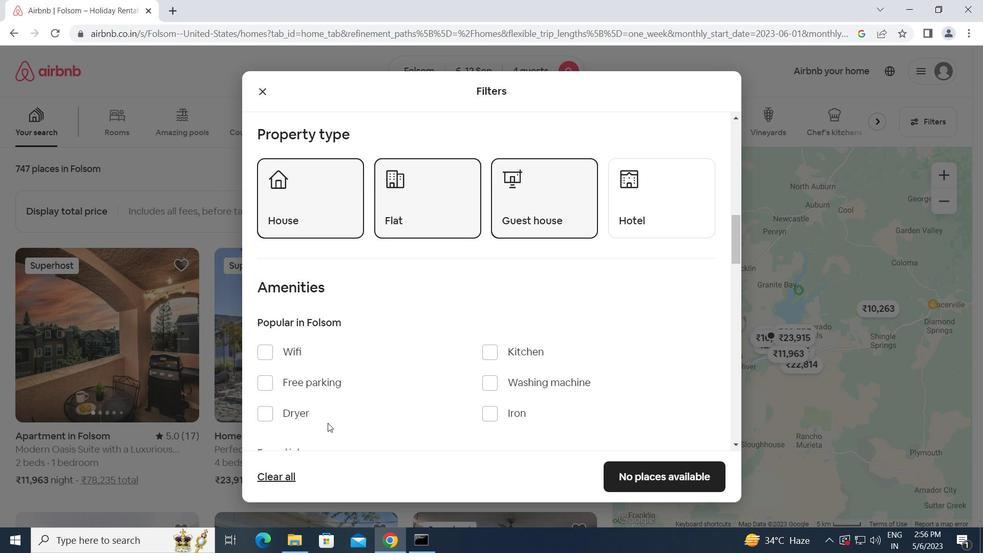 
Action: Mouse moved to (311, 281)
Screenshot: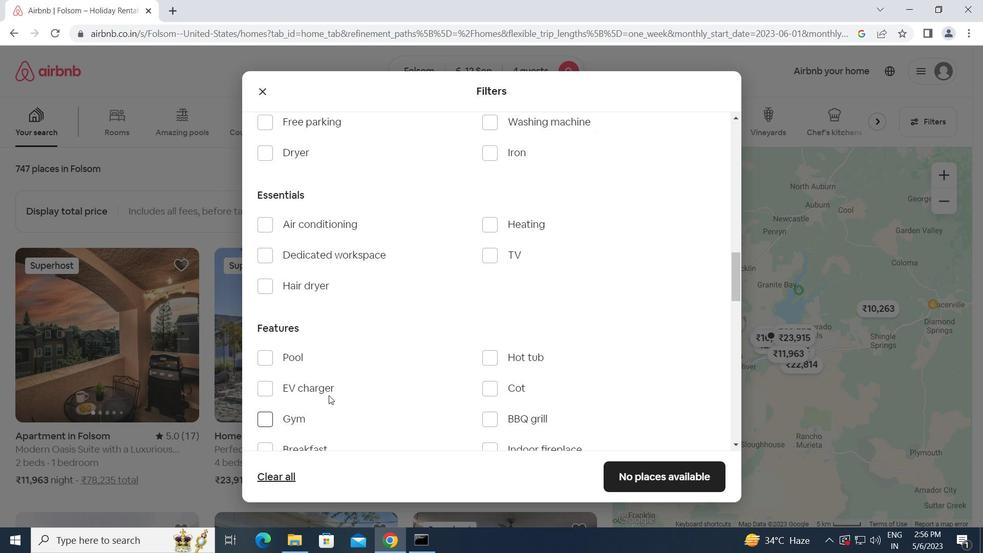 
Action: Mouse scrolled (311, 281) with delta (0, 0)
Screenshot: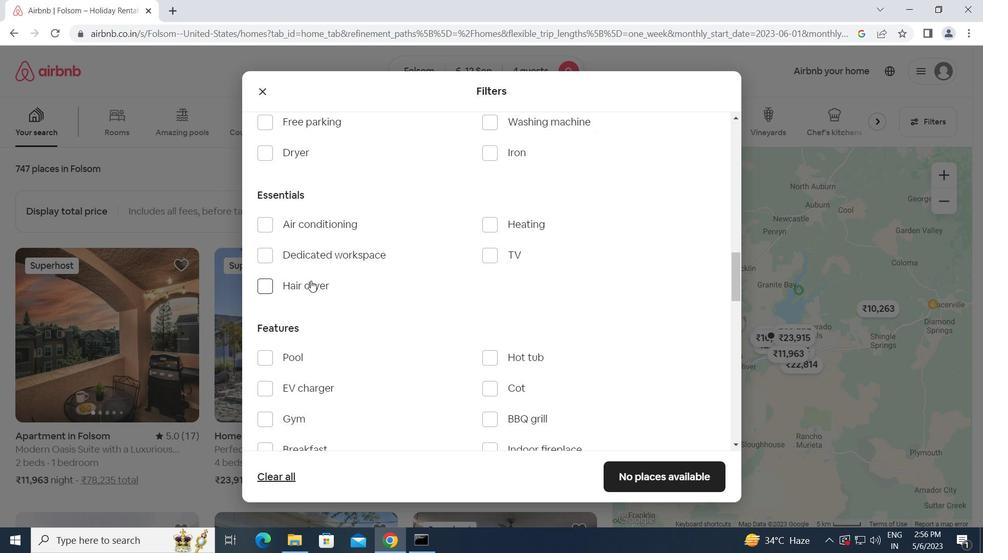 
Action: Mouse moved to (264, 150)
Screenshot: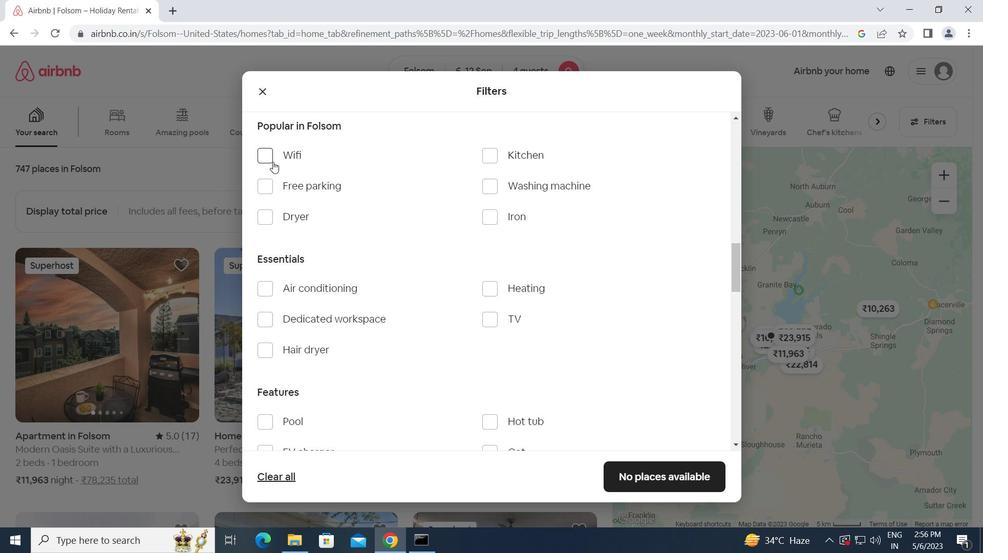 
Action: Mouse pressed left at (264, 150)
Screenshot: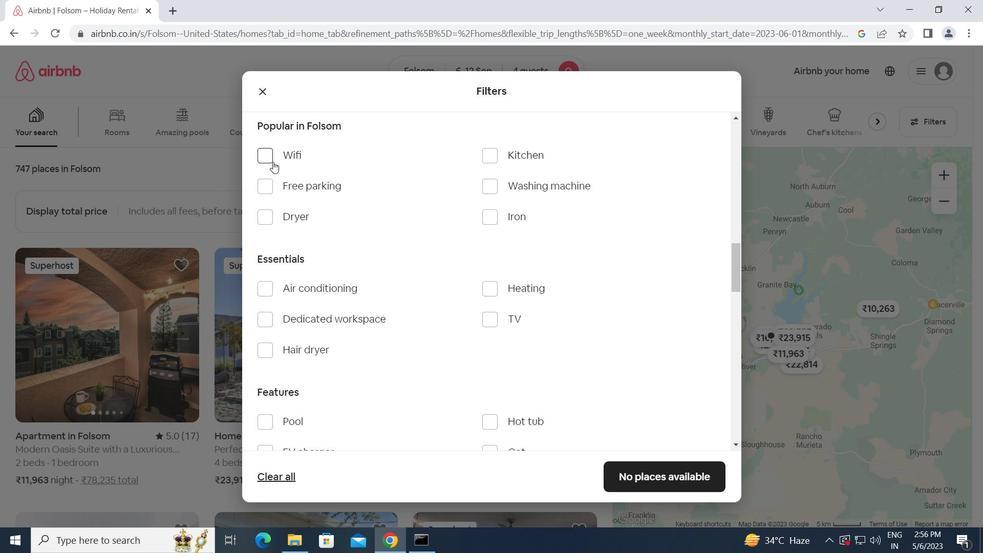 
Action: Mouse moved to (487, 317)
Screenshot: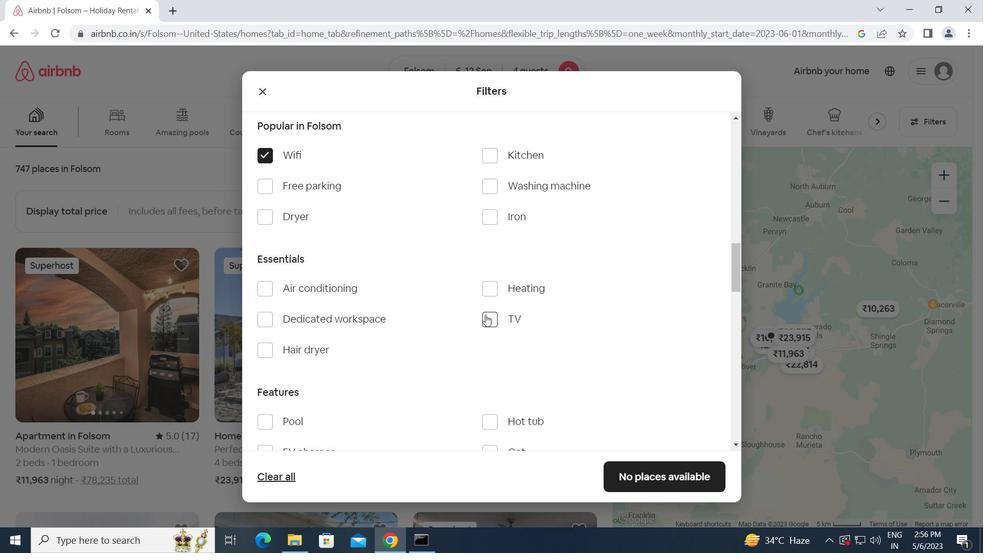 
Action: Mouse pressed left at (487, 317)
Screenshot: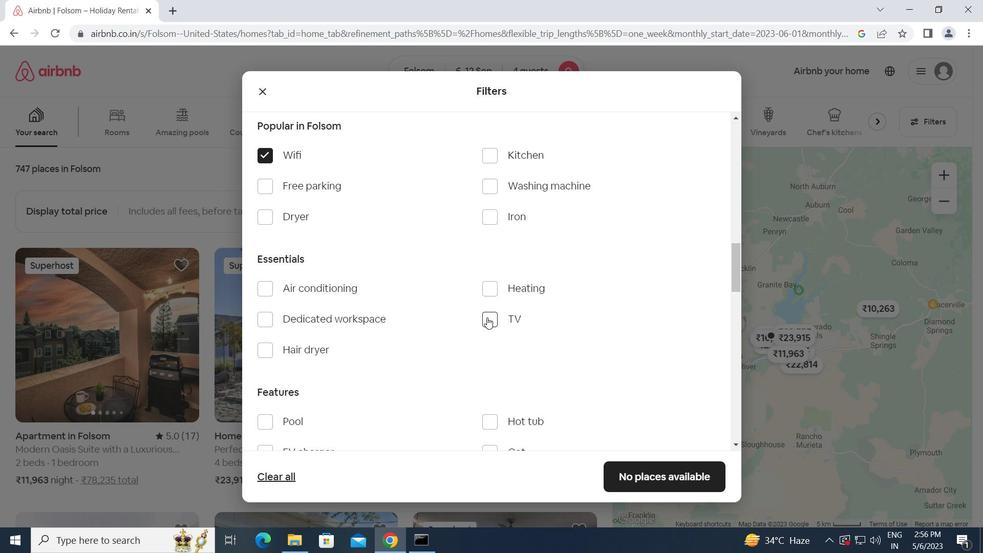 
Action: Mouse moved to (265, 180)
Screenshot: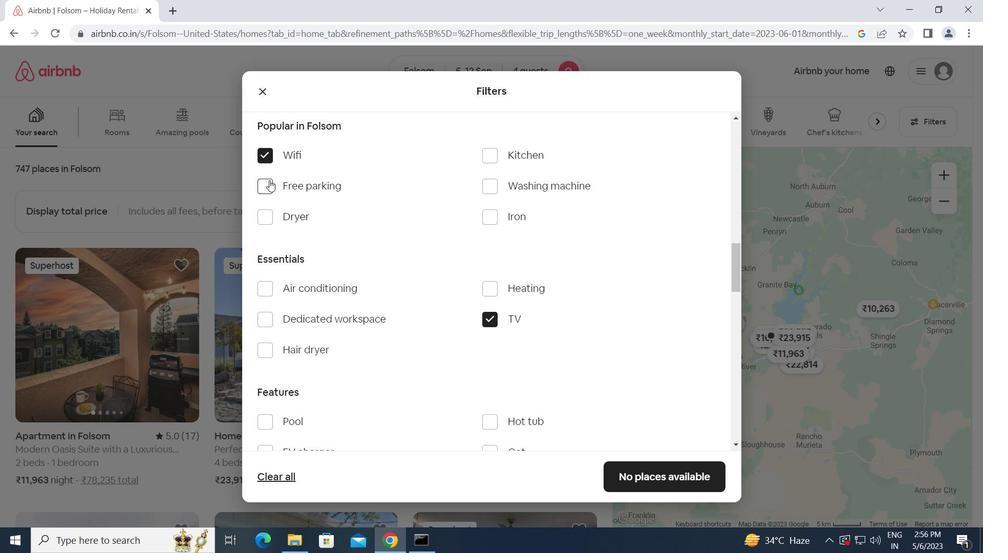
Action: Mouse pressed left at (265, 180)
Screenshot: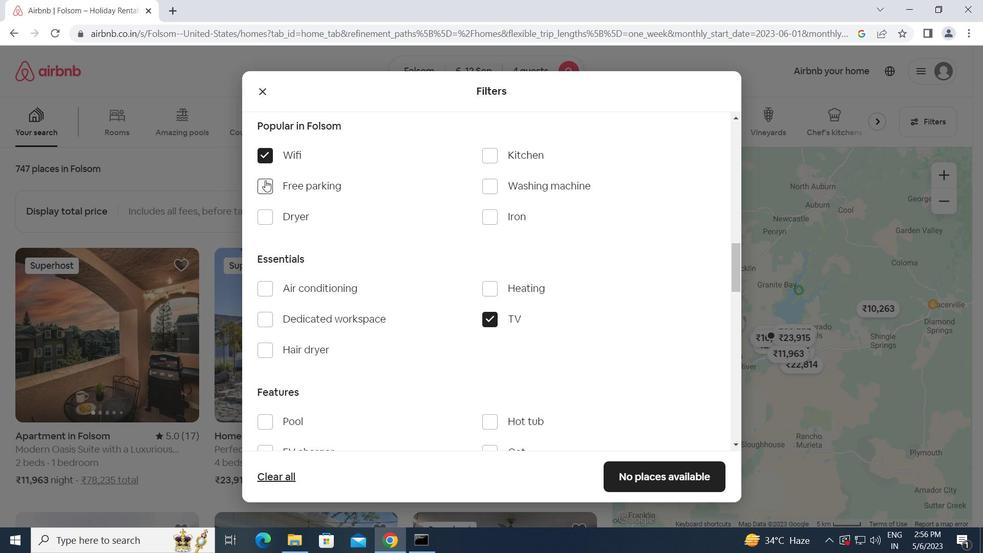 
Action: Mouse moved to (359, 354)
Screenshot: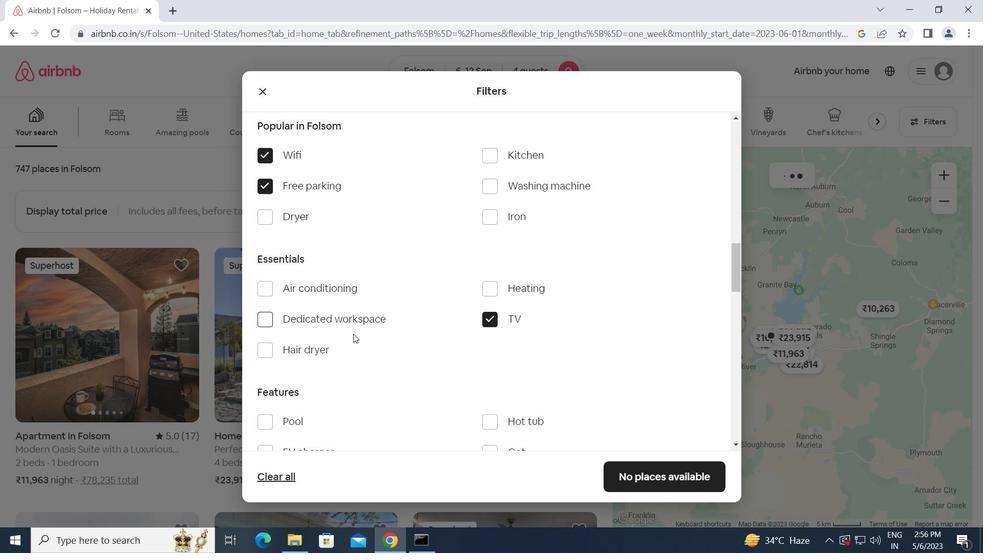 
Action: Mouse scrolled (359, 354) with delta (0, 0)
Screenshot: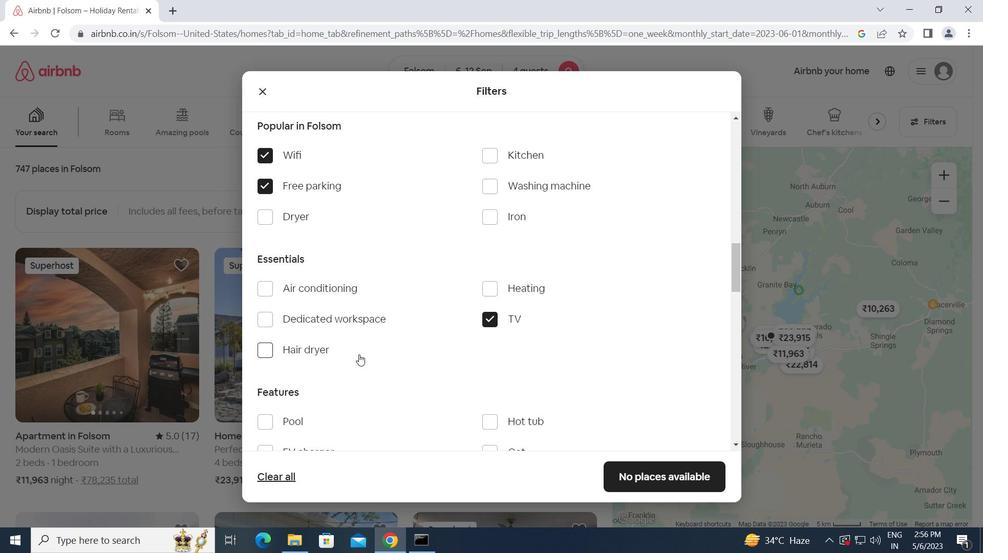
Action: Mouse scrolled (359, 354) with delta (0, 0)
Screenshot: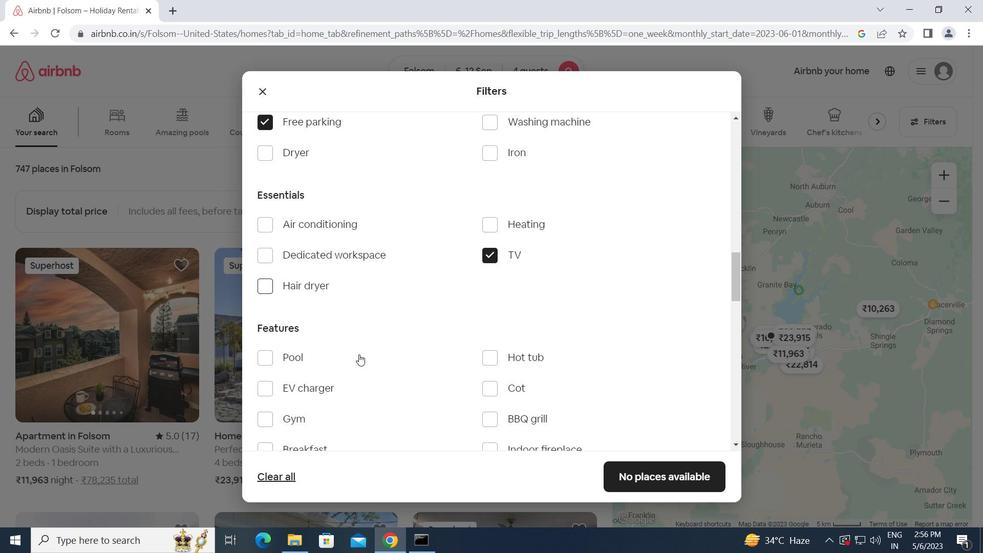 
Action: Mouse moved to (262, 358)
Screenshot: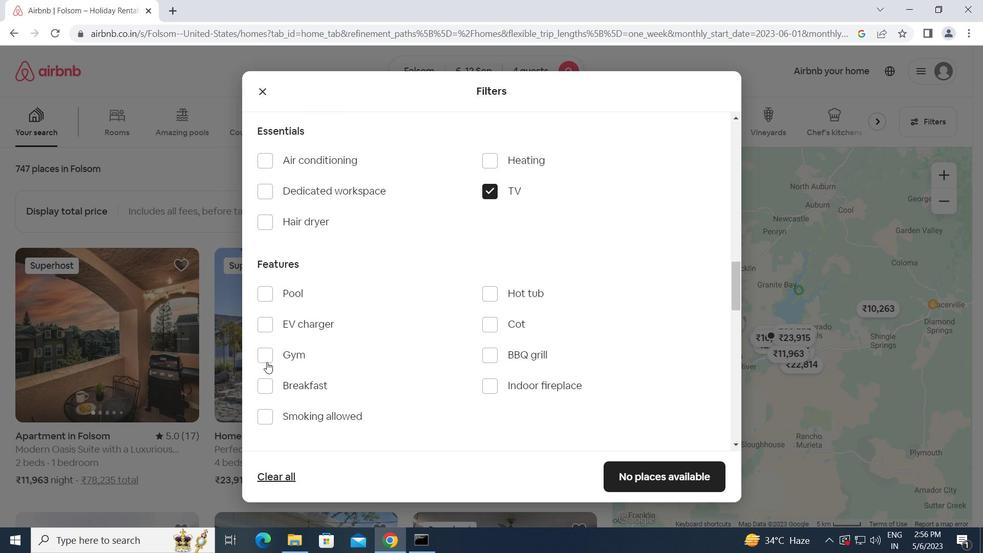 
Action: Mouse pressed left at (262, 358)
Screenshot: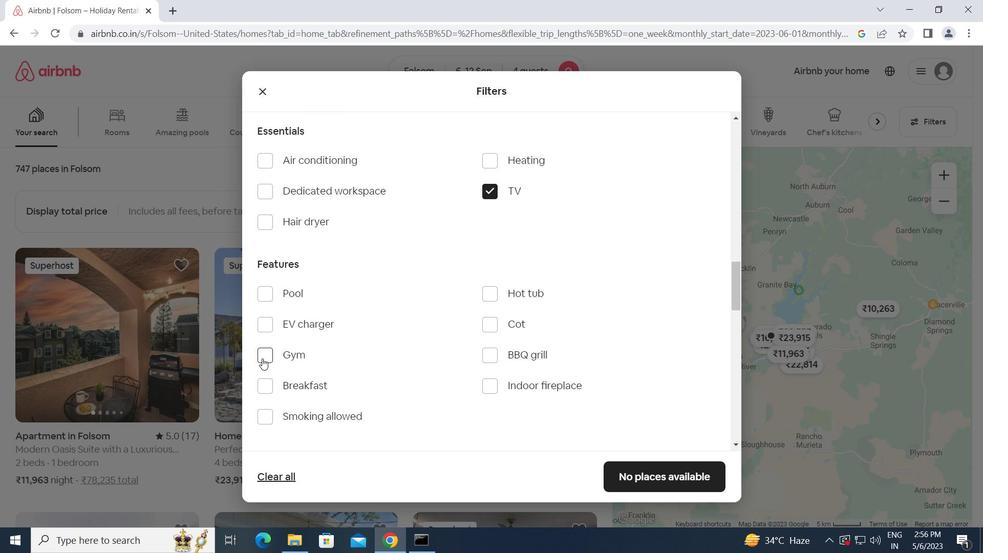 
Action: Mouse moved to (269, 387)
Screenshot: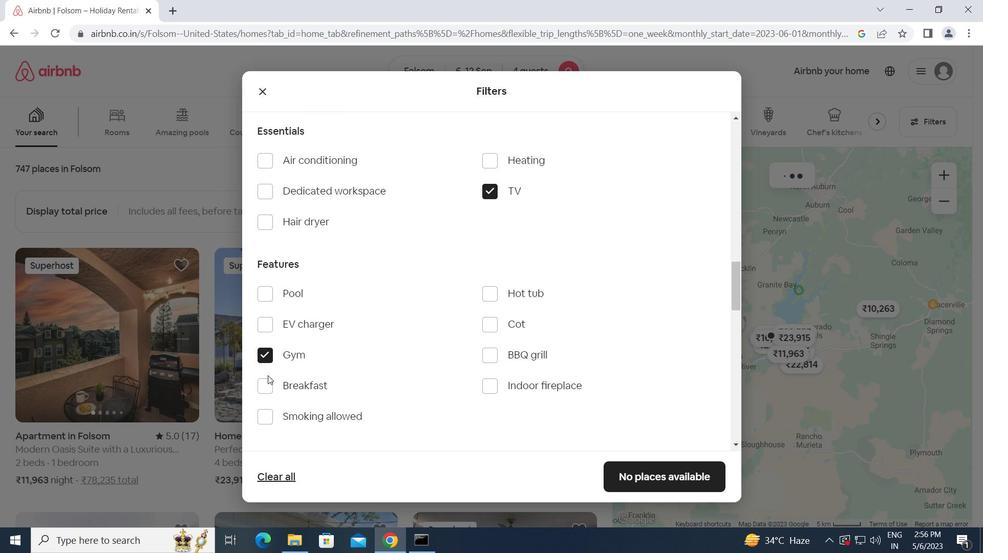 
Action: Mouse pressed left at (269, 387)
Screenshot: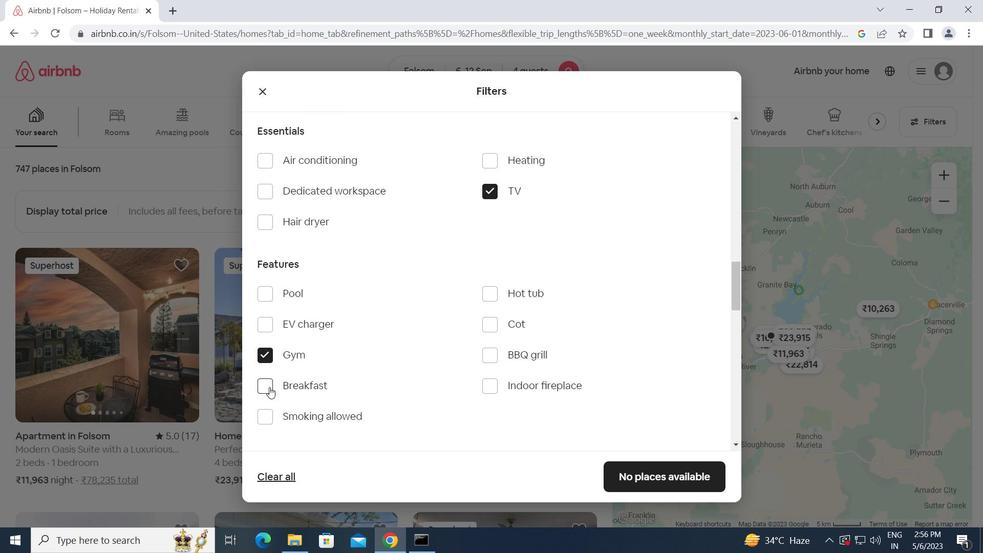 
Action: Mouse moved to (360, 398)
Screenshot: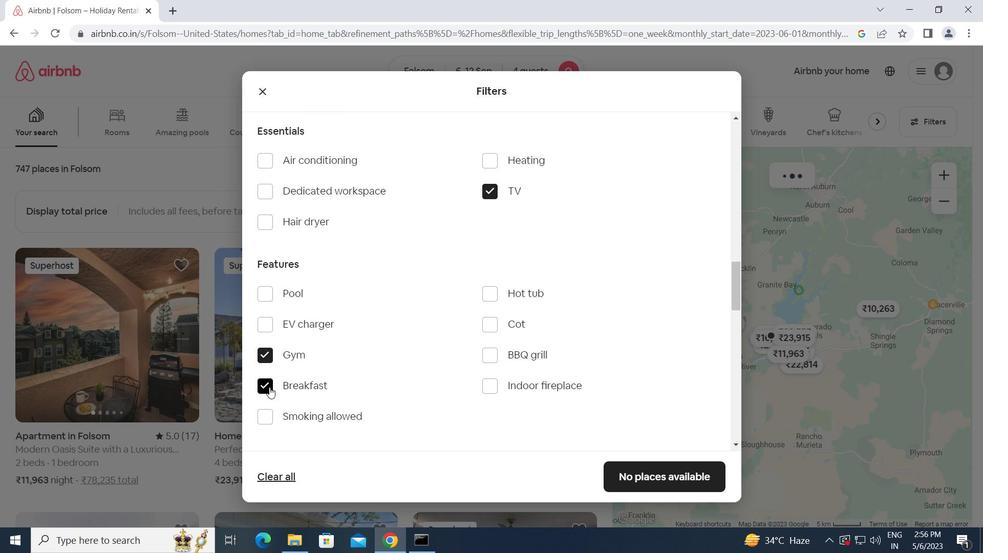 
Action: Mouse scrolled (360, 398) with delta (0, 0)
Screenshot: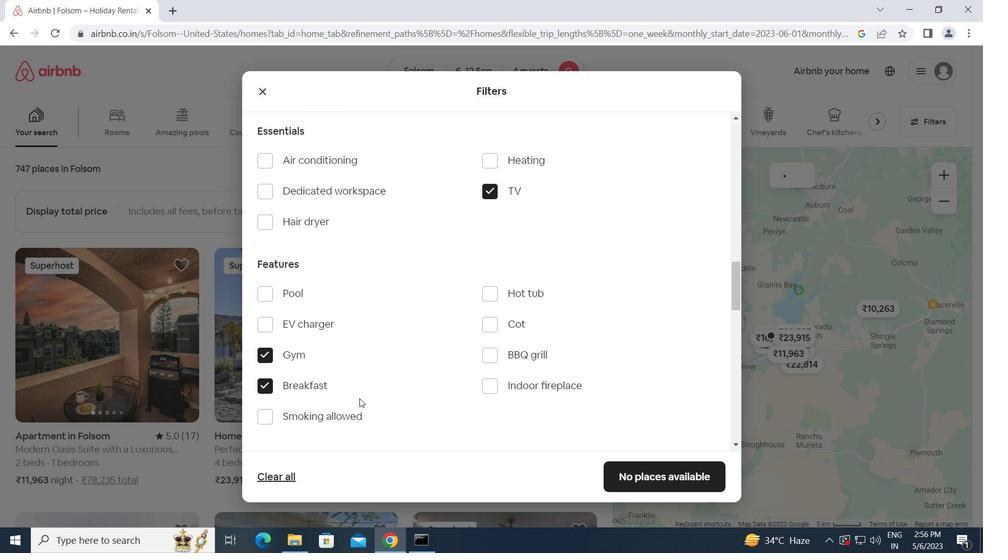 
Action: Mouse scrolled (360, 398) with delta (0, 0)
Screenshot: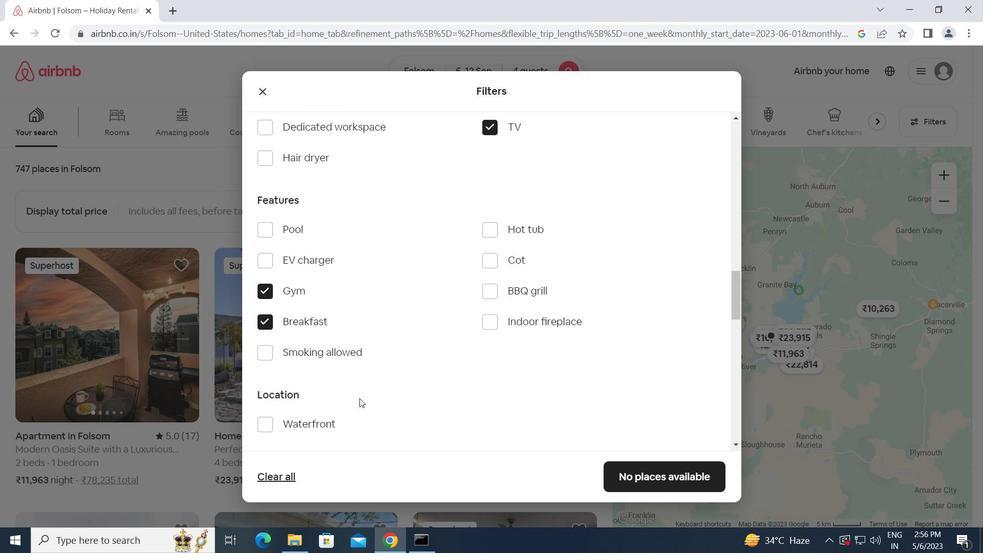 
Action: Mouse scrolled (360, 398) with delta (0, 0)
Screenshot: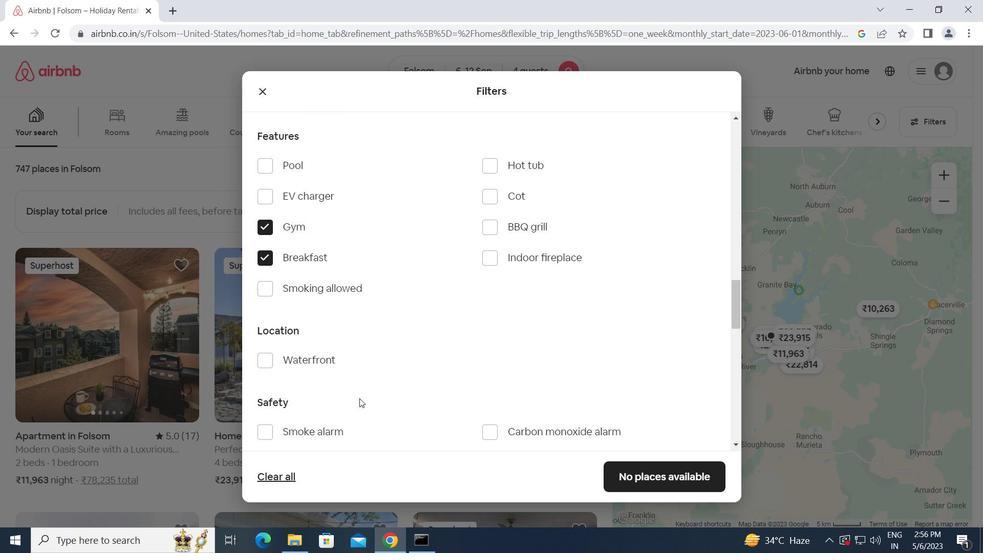 
Action: Mouse scrolled (360, 398) with delta (0, 0)
Screenshot: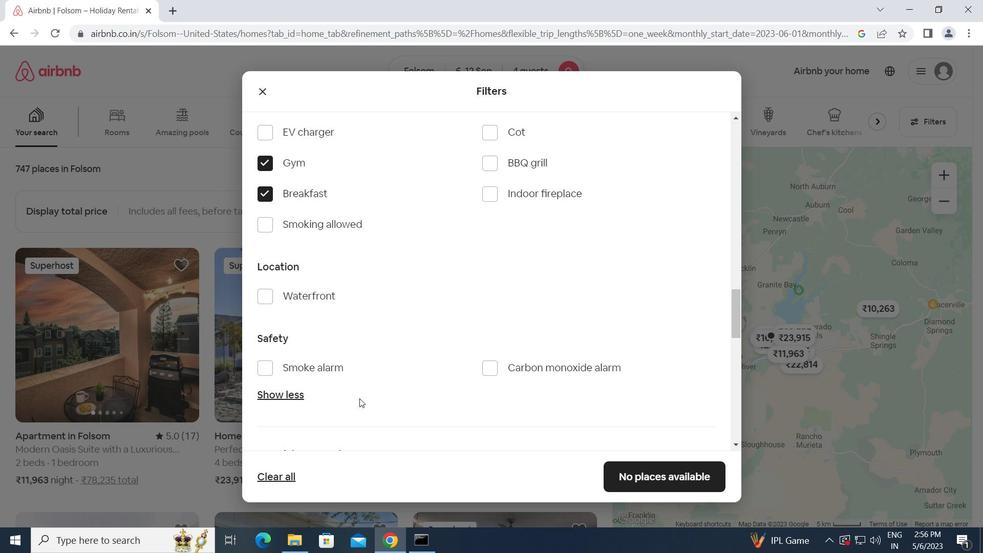 
Action: Mouse scrolled (360, 398) with delta (0, 0)
Screenshot: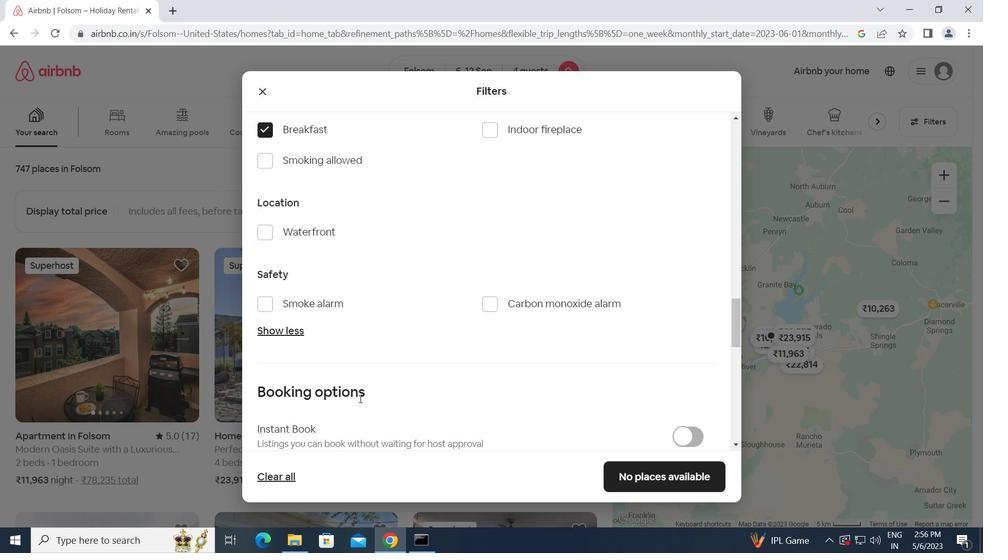 
Action: Mouse scrolled (360, 398) with delta (0, 0)
Screenshot: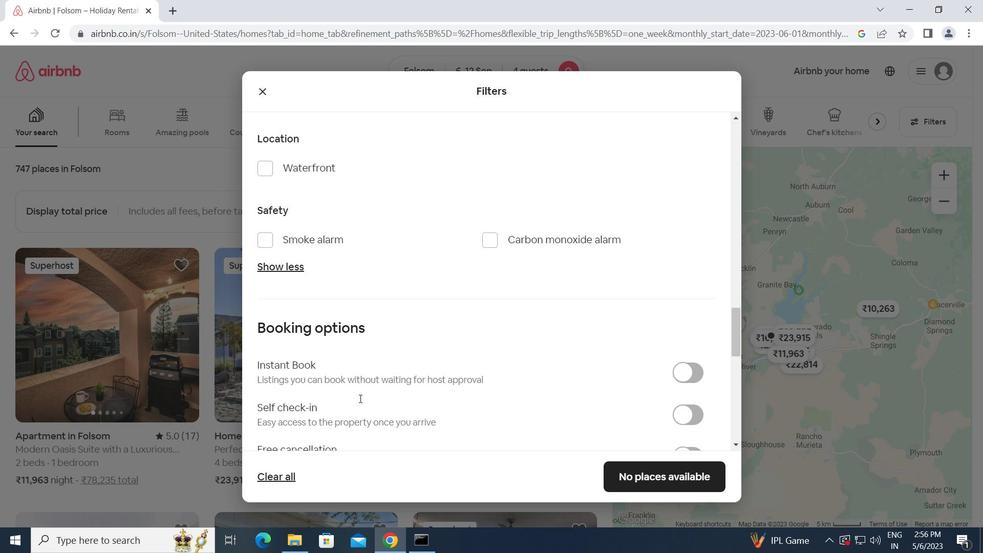 
Action: Mouse moved to (683, 351)
Screenshot: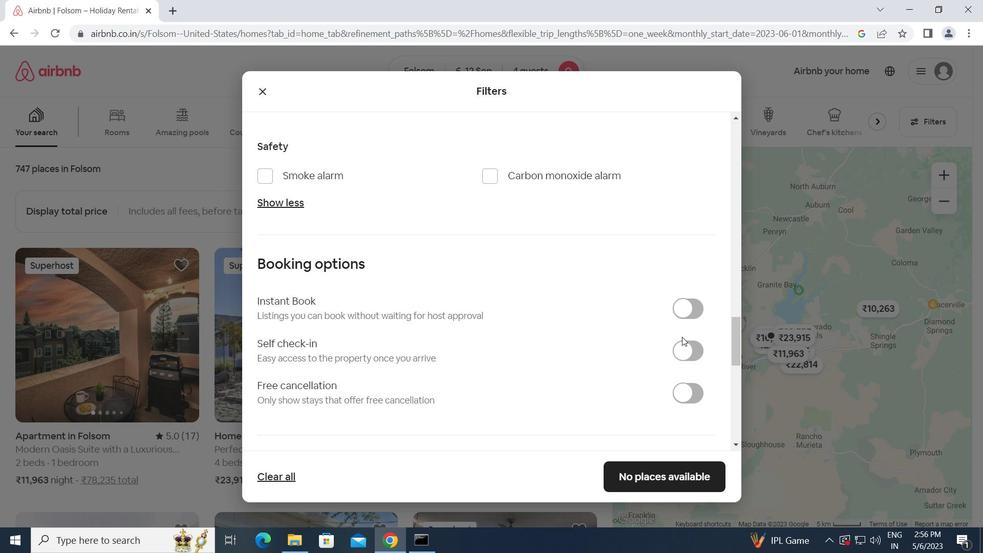 
Action: Mouse pressed left at (683, 351)
Screenshot: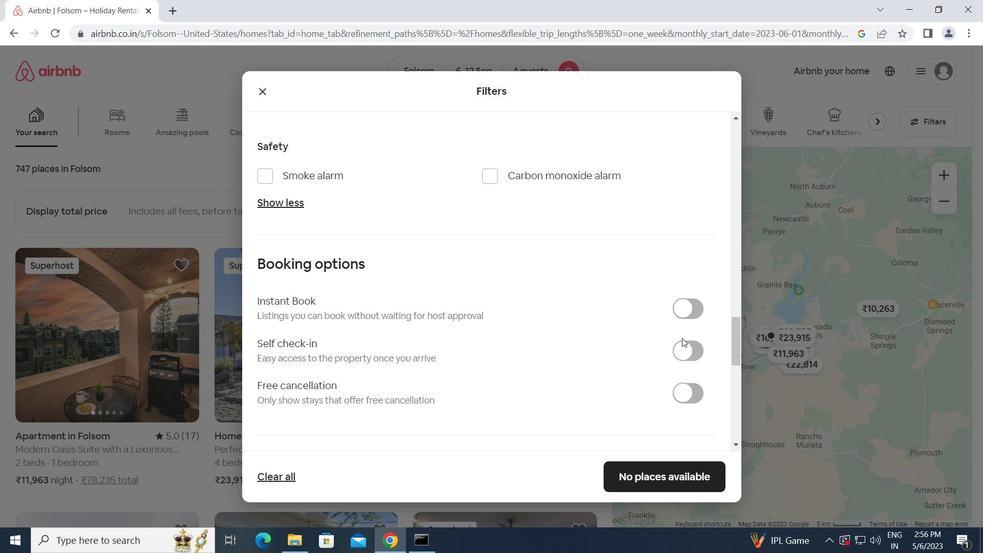 
Action: Mouse moved to (523, 382)
Screenshot: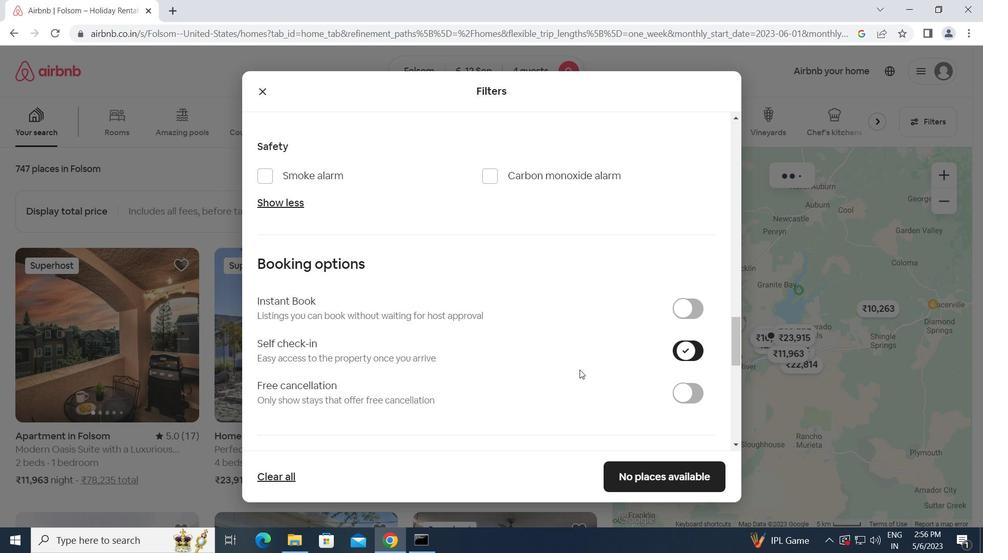 
Action: Mouse scrolled (523, 382) with delta (0, 0)
Screenshot: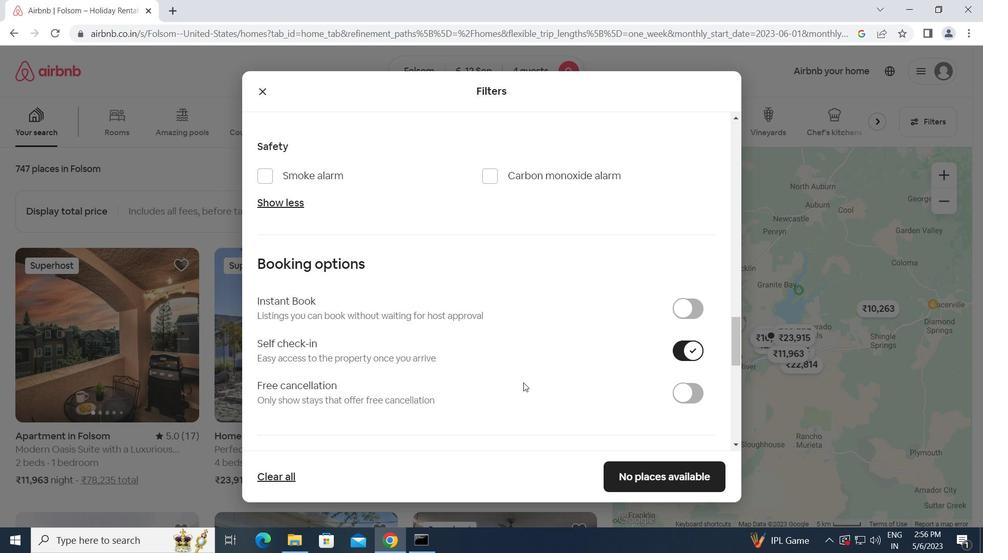 
Action: Mouse scrolled (523, 382) with delta (0, 0)
Screenshot: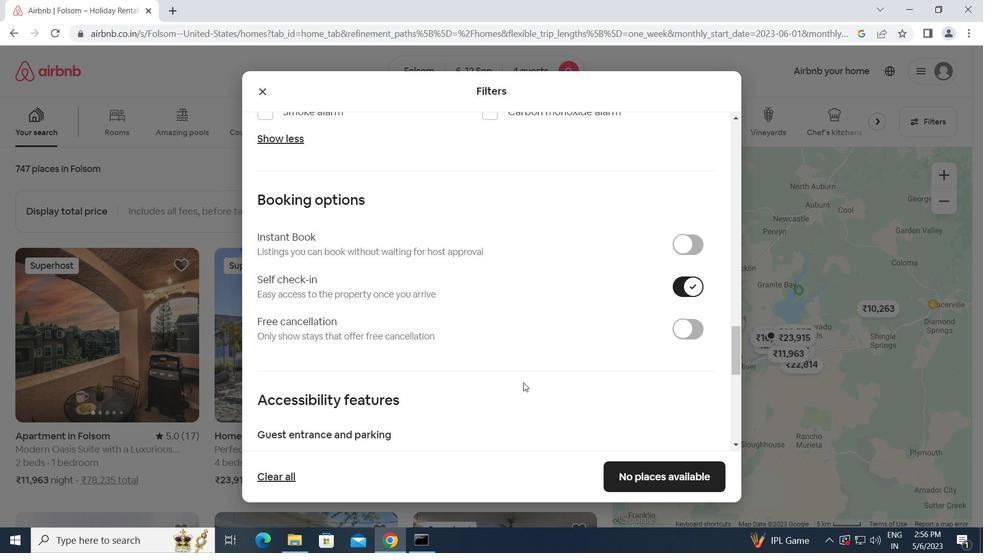 
Action: Mouse scrolled (523, 382) with delta (0, 0)
Screenshot: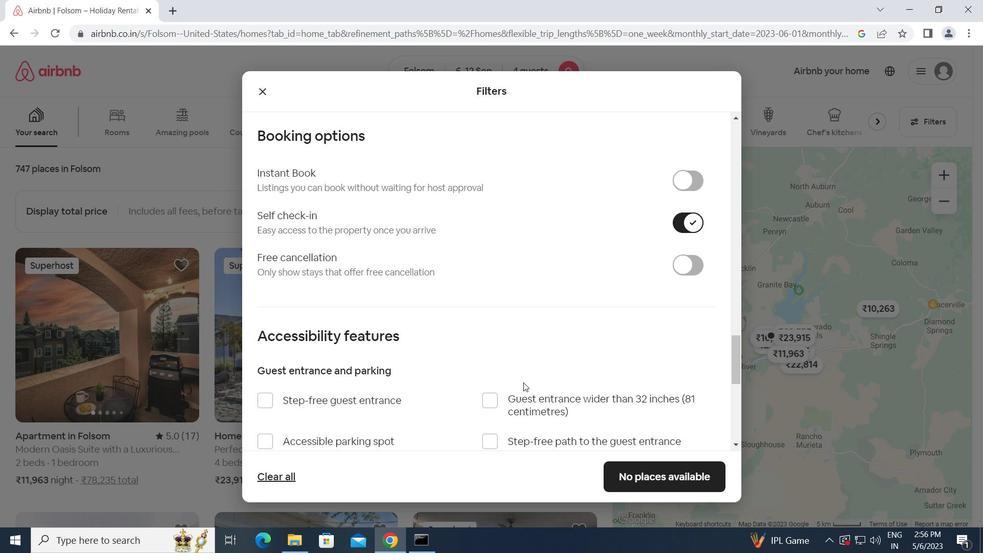 
Action: Mouse scrolled (523, 382) with delta (0, 0)
Screenshot: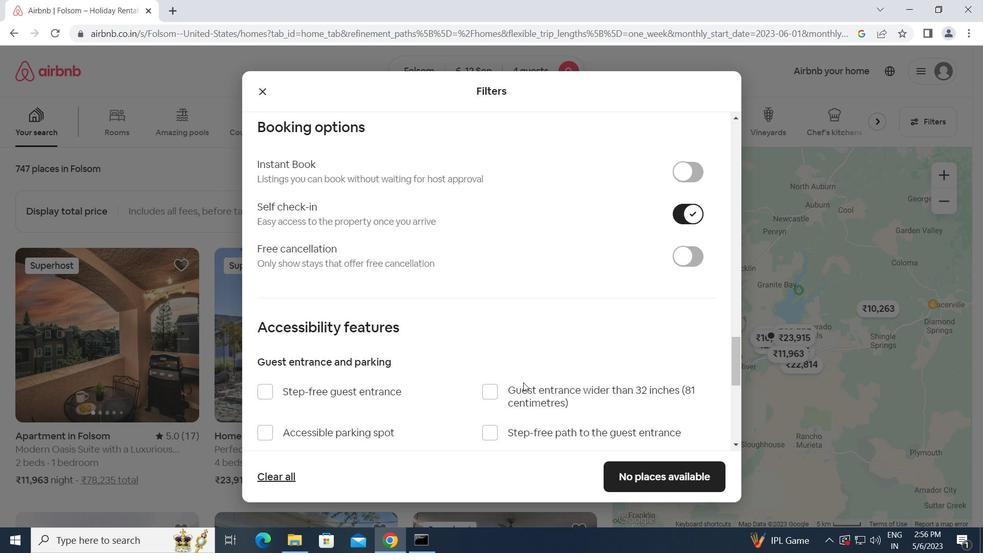 
Action: Mouse scrolled (523, 382) with delta (0, 0)
Screenshot: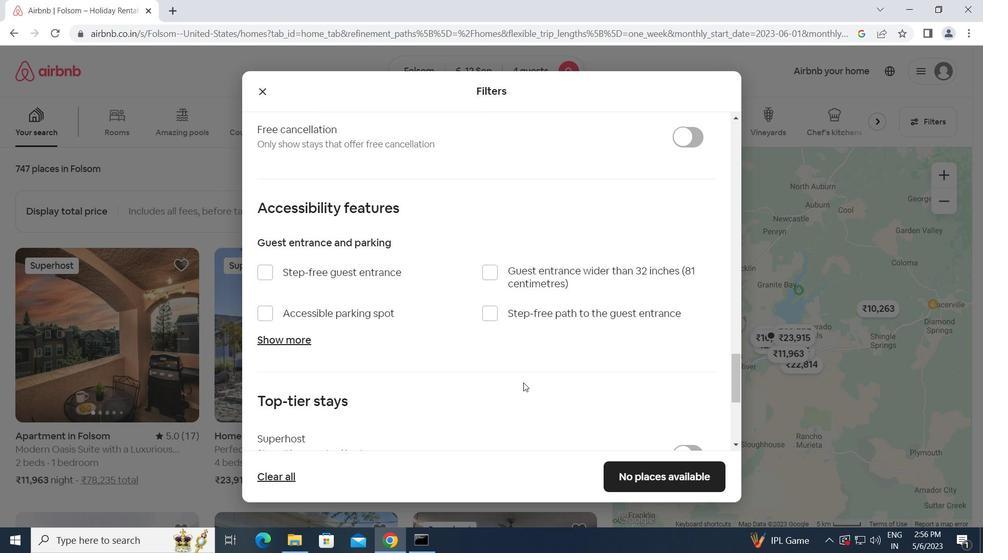 
Action: Mouse scrolled (523, 382) with delta (0, 0)
Screenshot: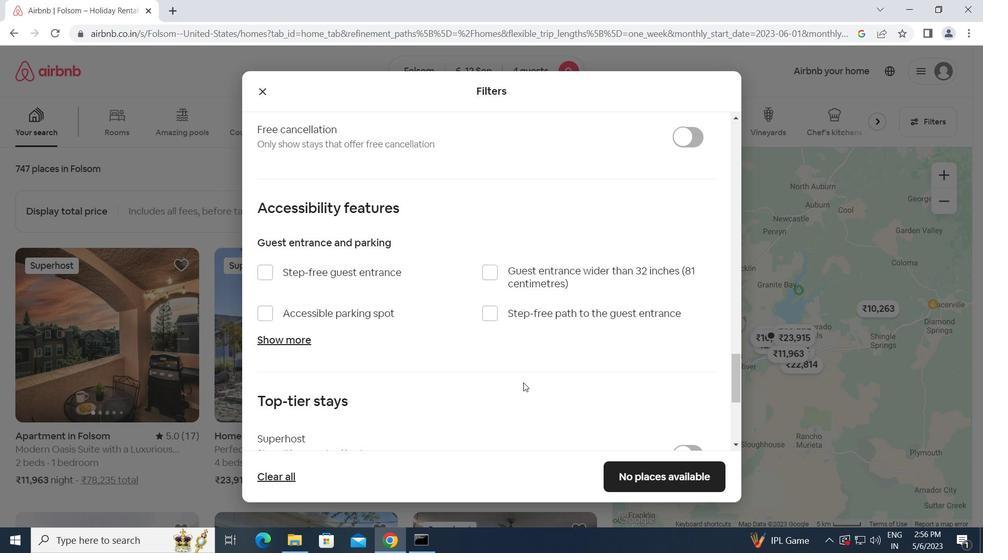 
Action: Mouse scrolled (523, 382) with delta (0, 0)
Screenshot: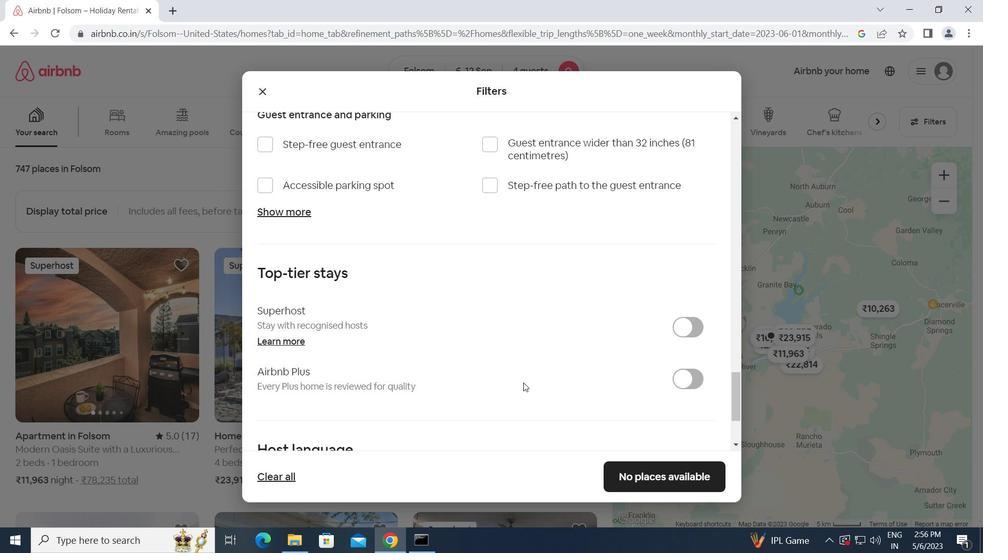 
Action: Mouse scrolled (523, 382) with delta (0, 0)
Screenshot: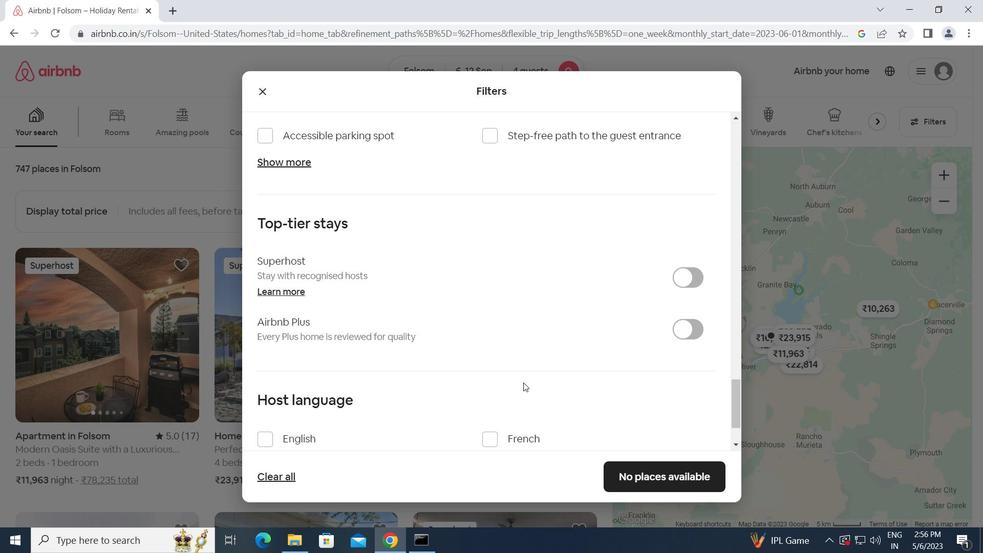 
Action: Mouse scrolled (523, 382) with delta (0, 0)
Screenshot: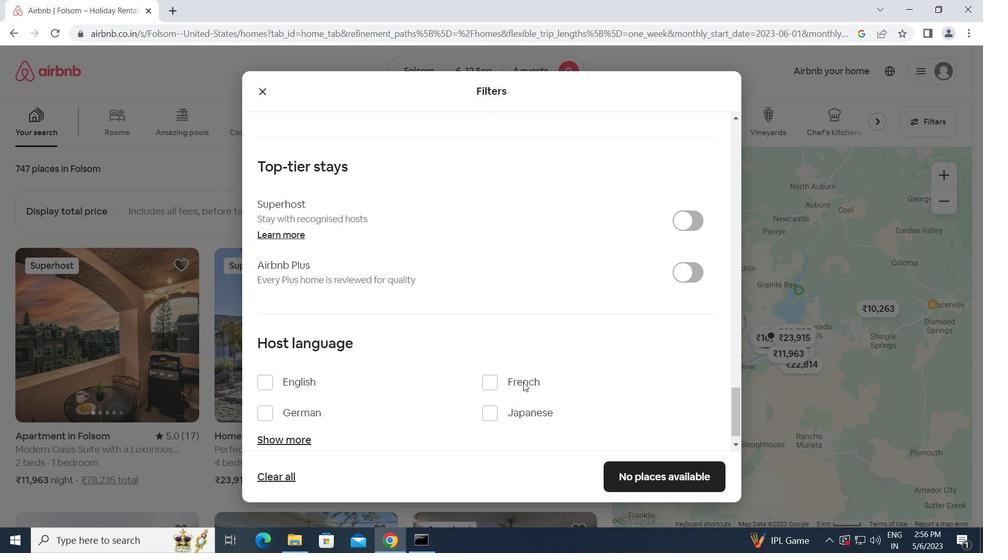 
Action: Mouse moved to (264, 356)
Screenshot: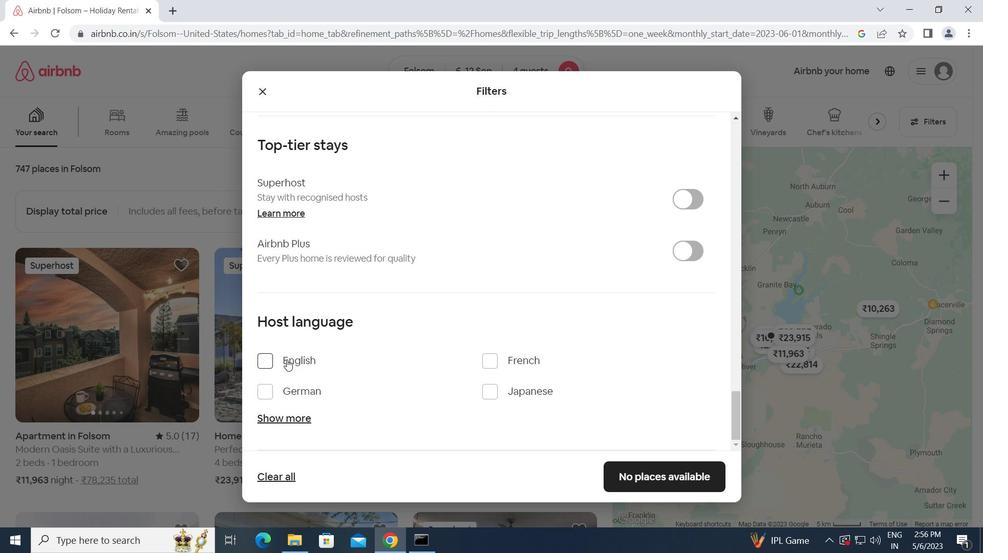 
Action: Mouse pressed left at (264, 356)
Screenshot: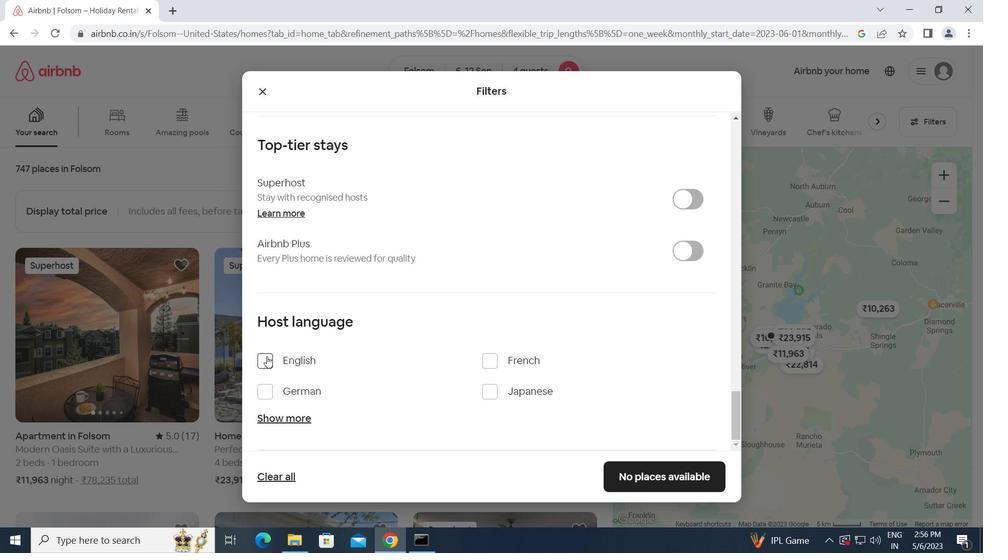 
Action: Mouse moved to (663, 474)
Screenshot: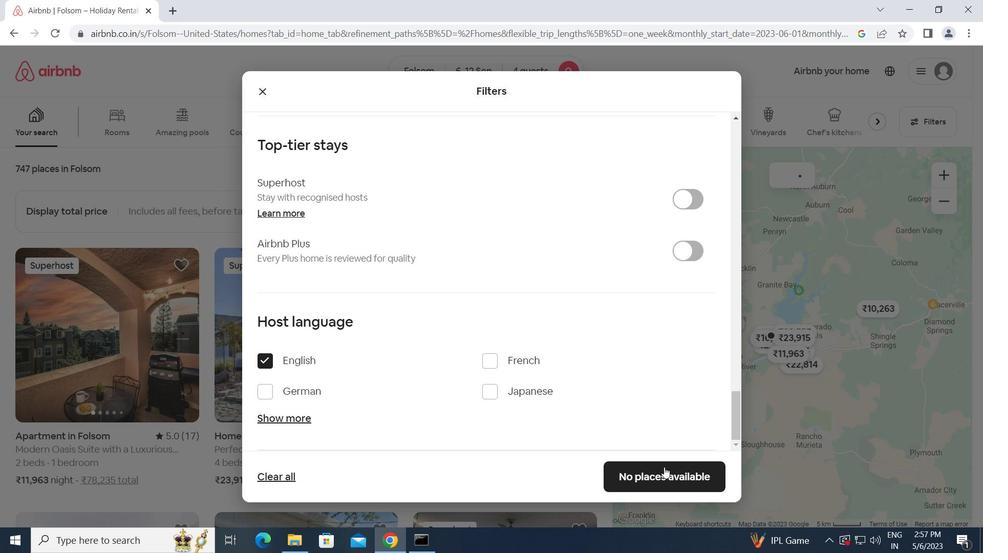 
Action: Mouse pressed left at (663, 474)
Screenshot: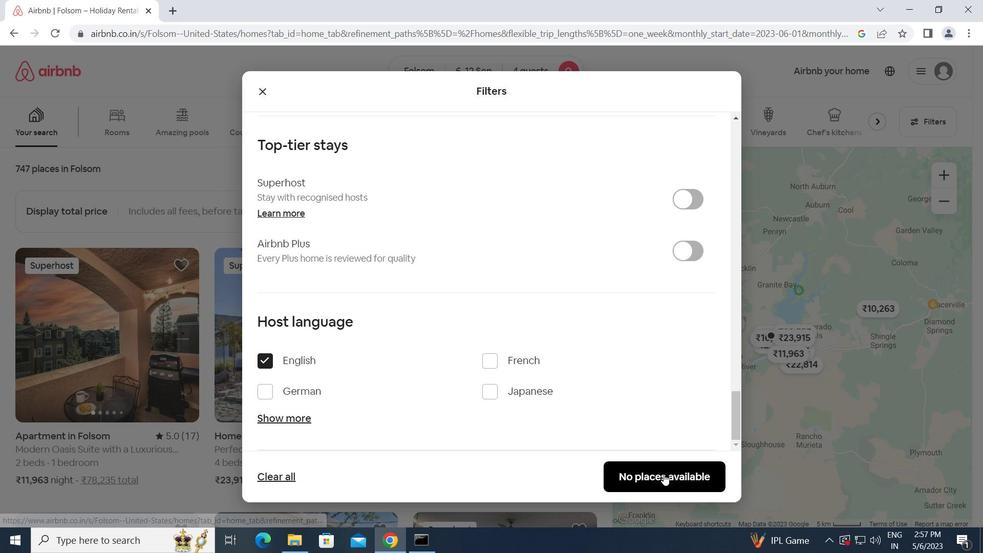 
Action: Mouse moved to (543, 425)
Screenshot: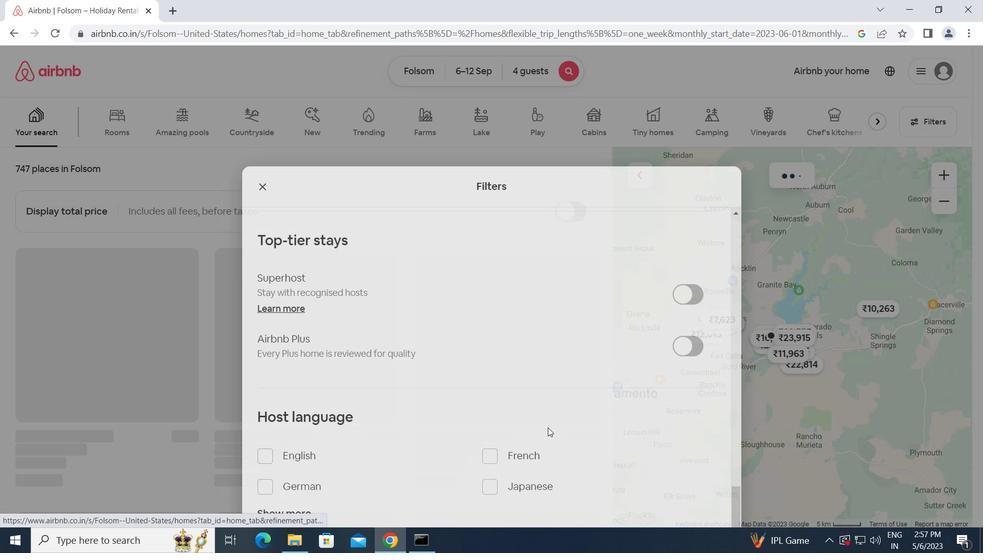 
